 Task: nan
Action: Mouse moved to (443, 560)
Screenshot: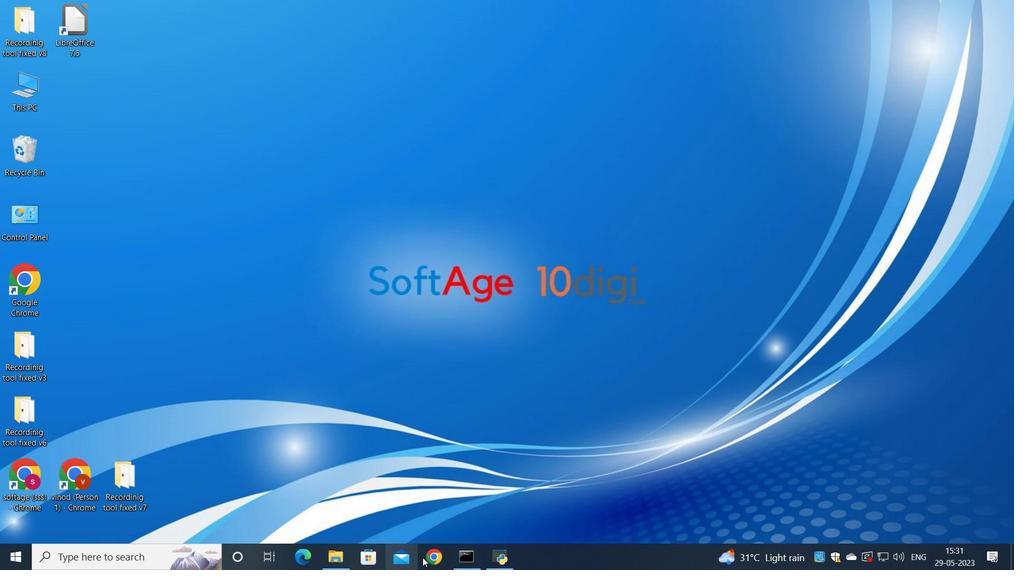 
Action: Mouse pressed left at (443, 560)
Screenshot: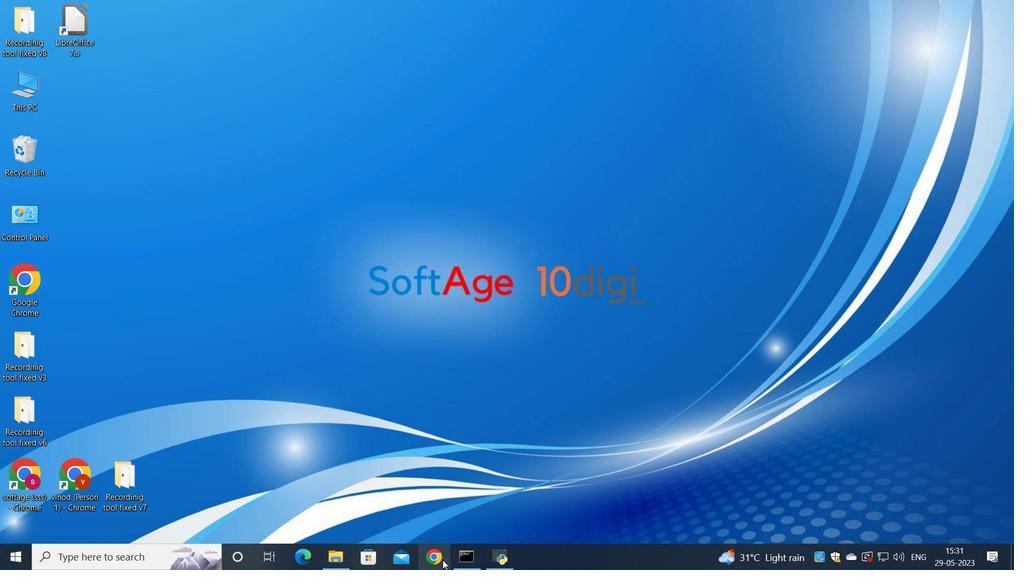 
Action: Mouse moved to (449, 305)
Screenshot: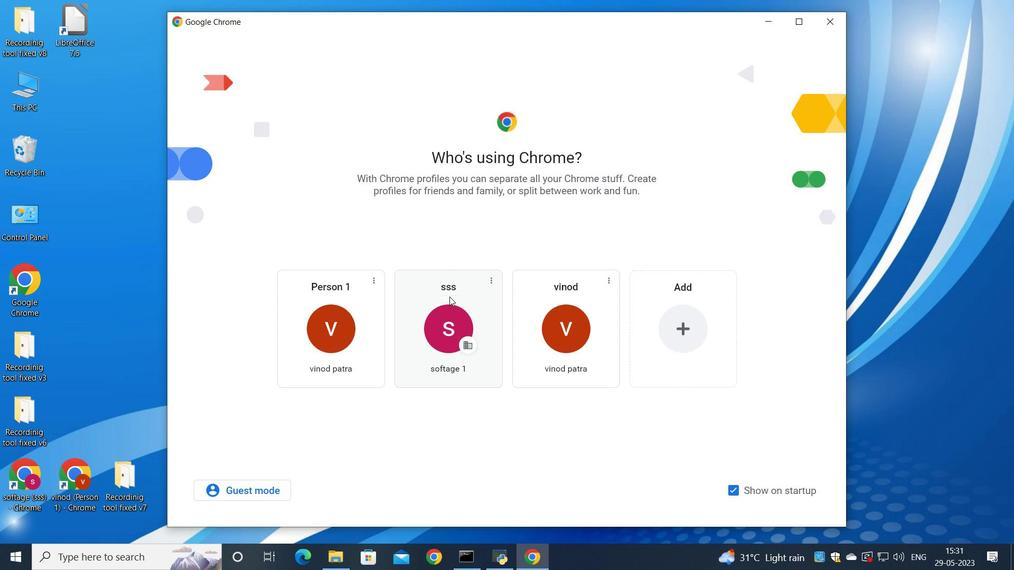 
Action: Mouse pressed left at (449, 305)
Screenshot: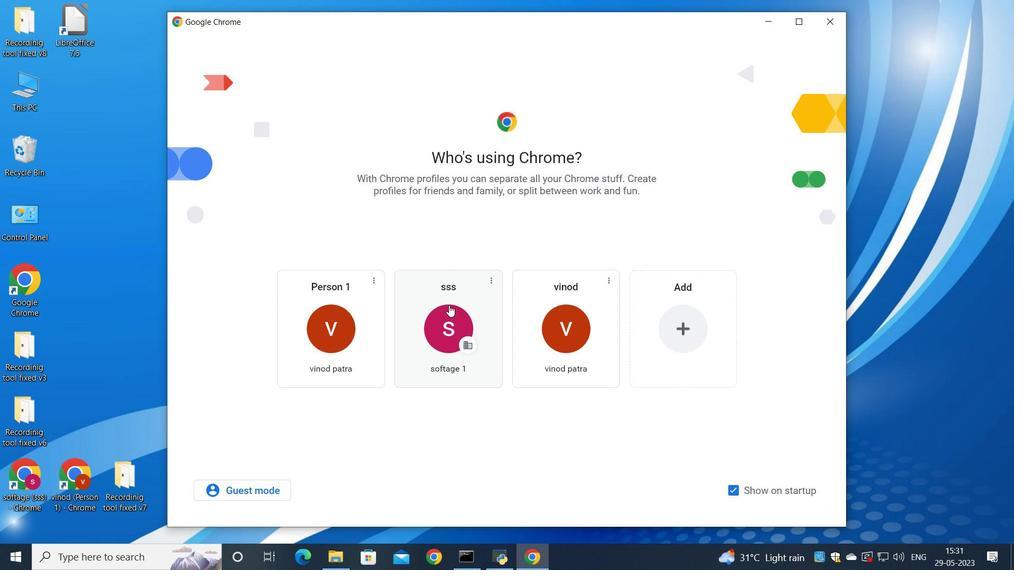
Action: Mouse moved to (882, 69)
Screenshot: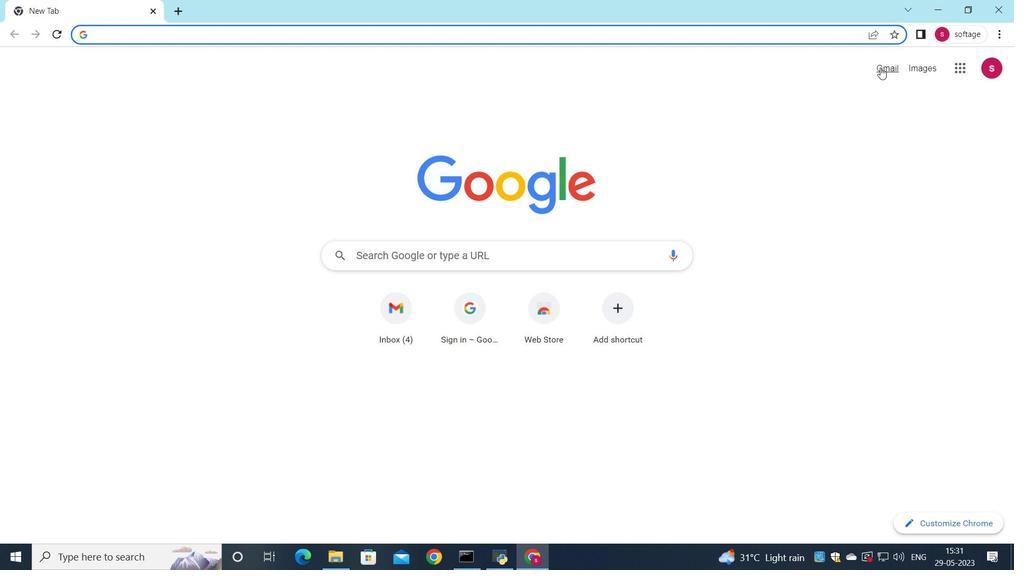 
Action: Mouse pressed left at (882, 69)
Screenshot: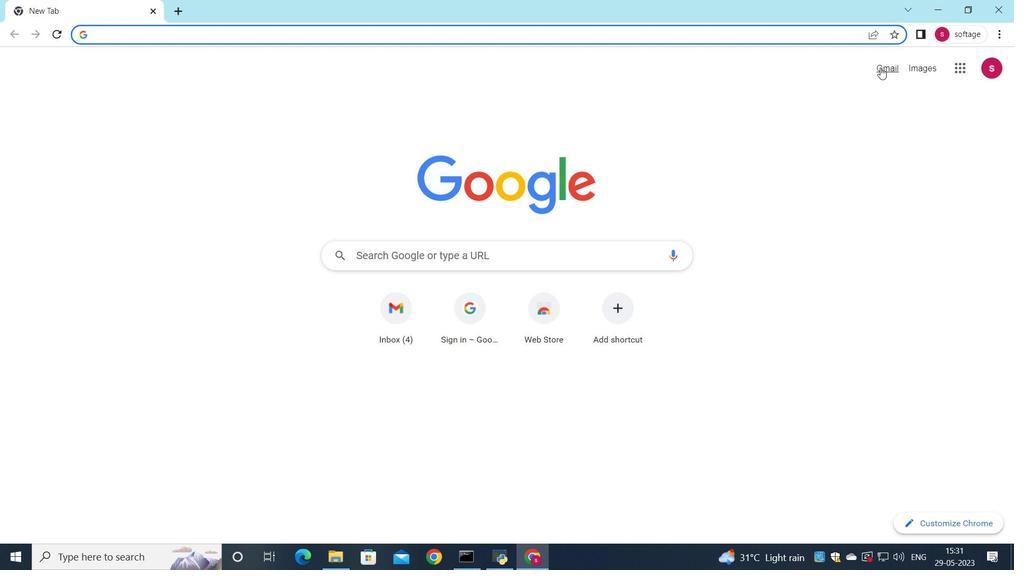 
Action: Mouse moved to (856, 93)
Screenshot: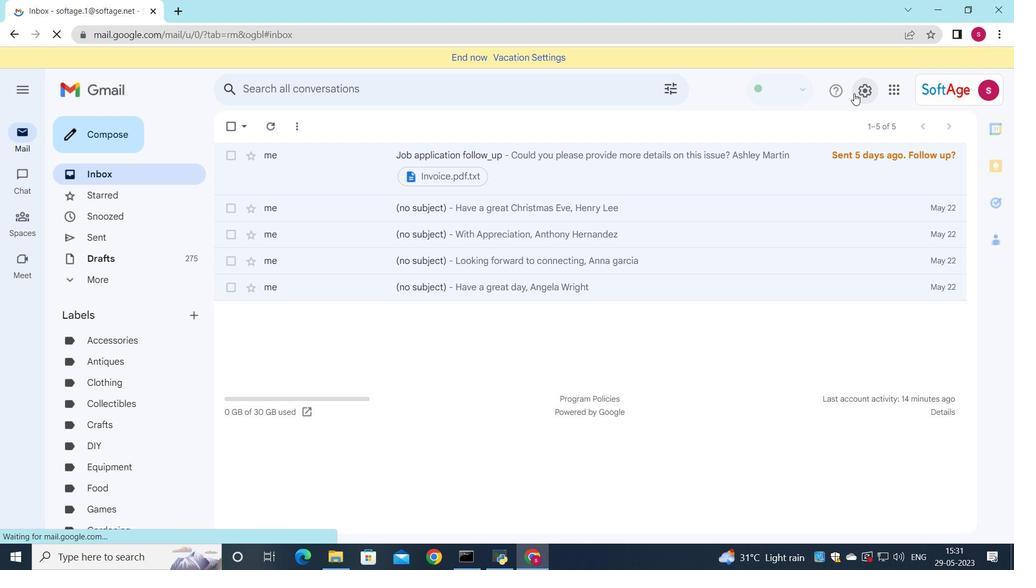 
Action: Mouse pressed left at (856, 93)
Screenshot: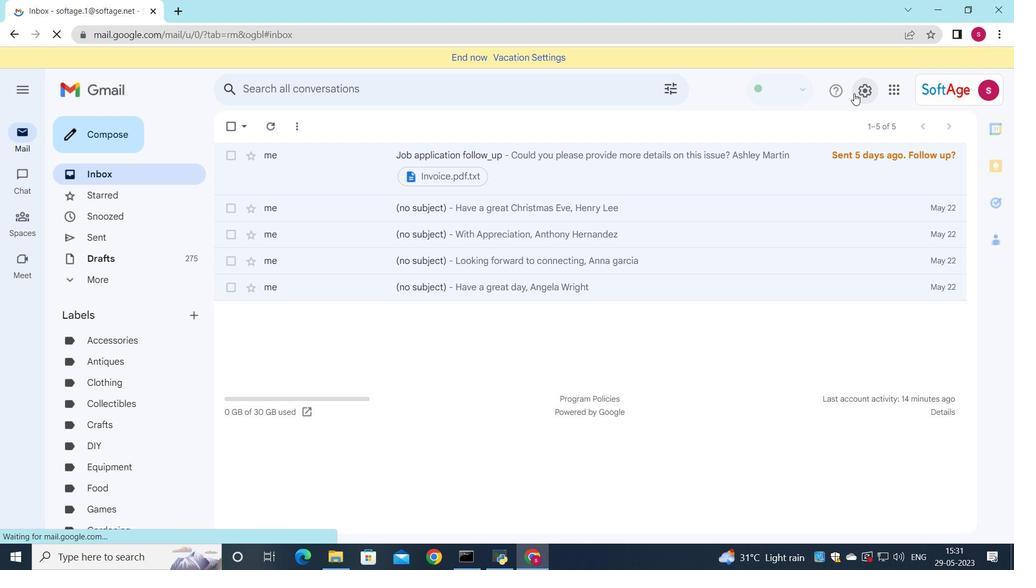 
Action: Mouse moved to (841, 150)
Screenshot: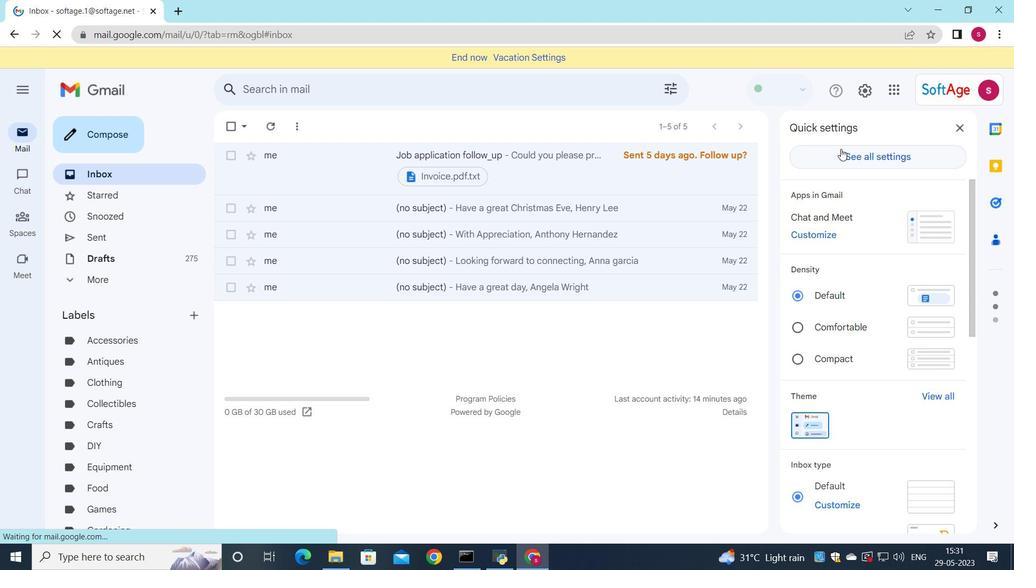 
Action: Mouse pressed left at (841, 150)
Screenshot: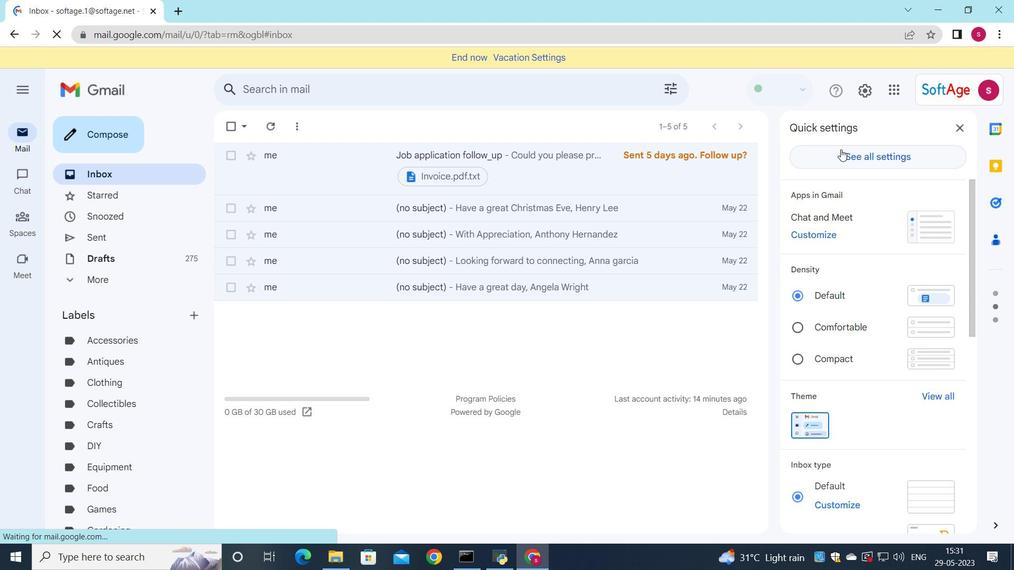 
Action: Mouse moved to (508, 276)
Screenshot: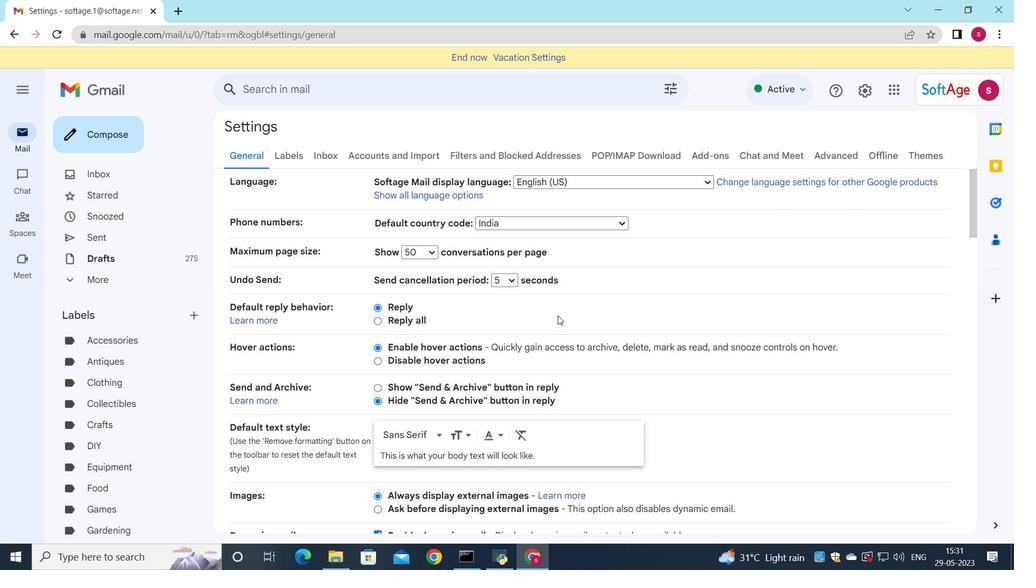
Action: Mouse scrolled (508, 276) with delta (0, 0)
Screenshot: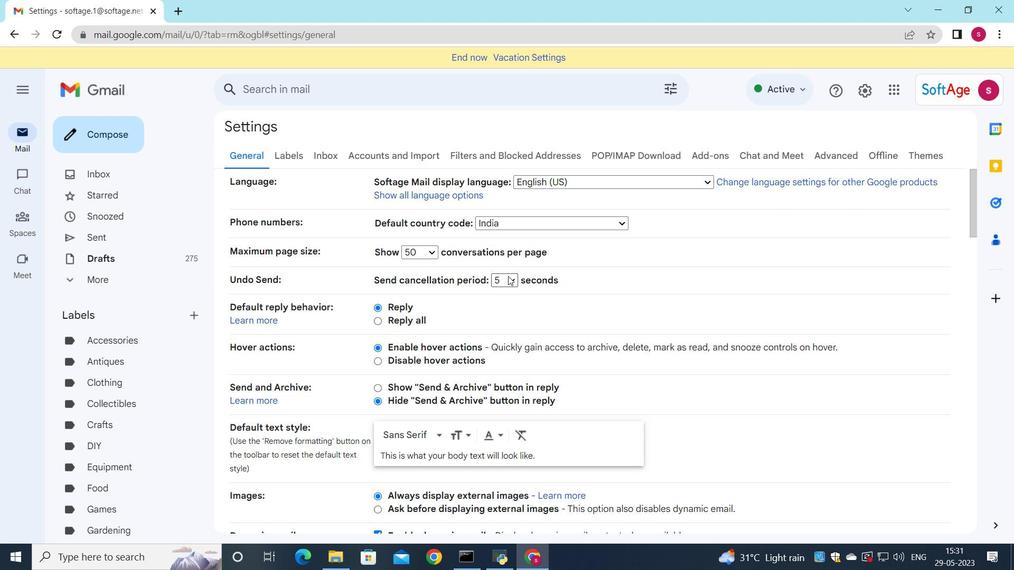 
Action: Mouse scrolled (508, 276) with delta (0, 0)
Screenshot: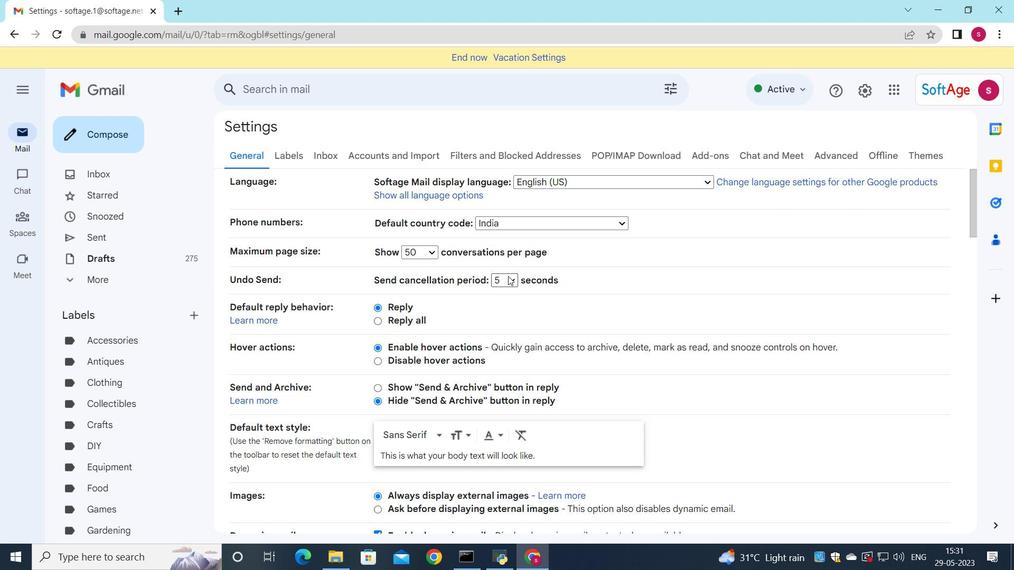 
Action: Mouse scrolled (508, 276) with delta (0, 0)
Screenshot: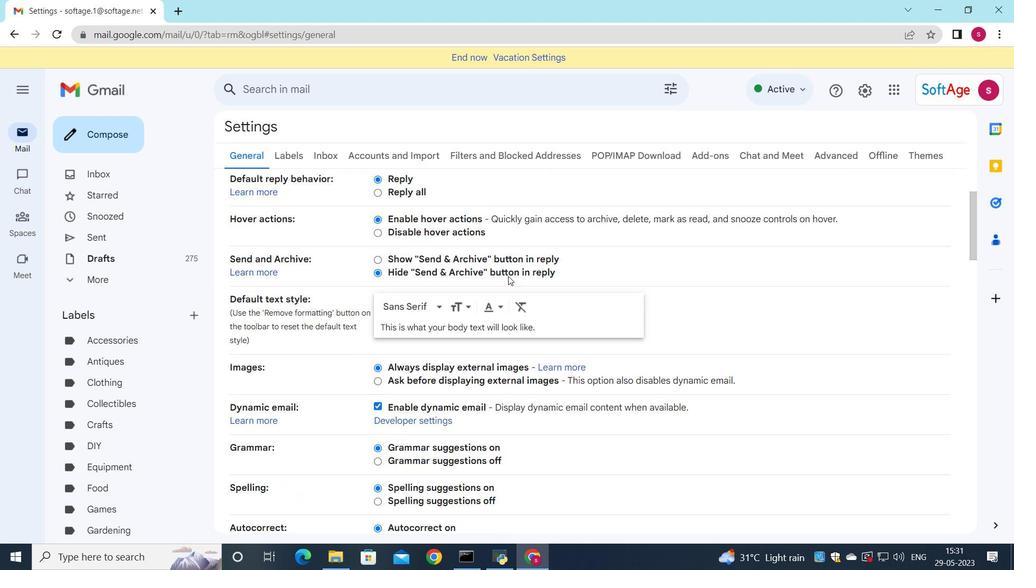 
Action: Mouse scrolled (508, 276) with delta (0, 0)
Screenshot: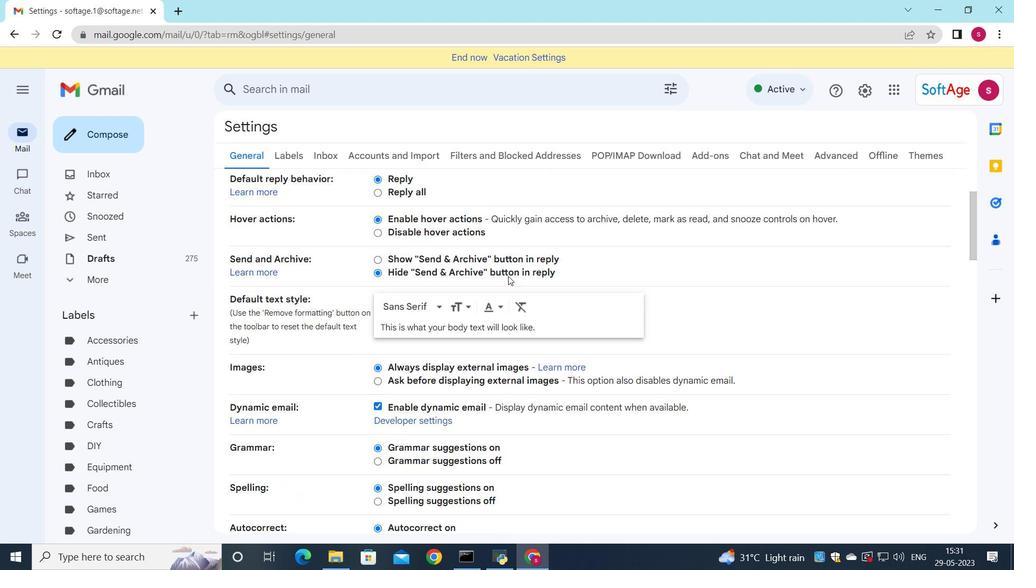 
Action: Mouse scrolled (508, 276) with delta (0, 0)
Screenshot: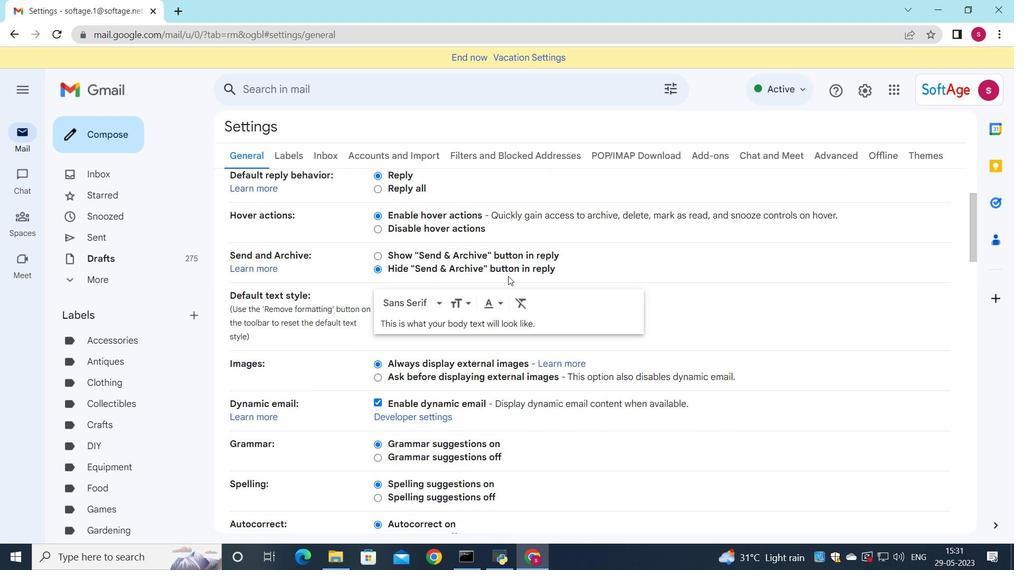 
Action: Mouse scrolled (508, 276) with delta (0, 0)
Screenshot: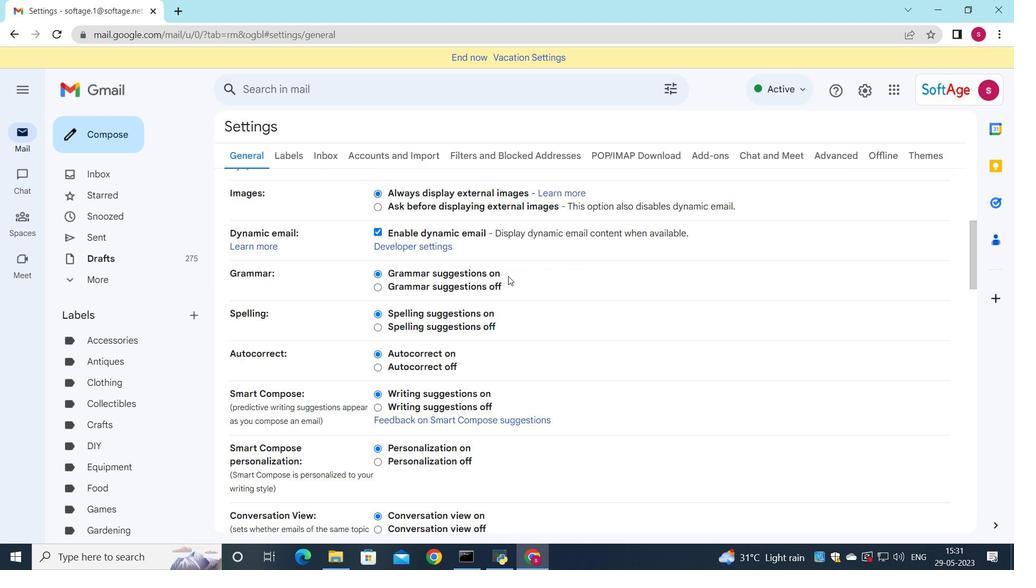
Action: Mouse scrolled (508, 276) with delta (0, 0)
Screenshot: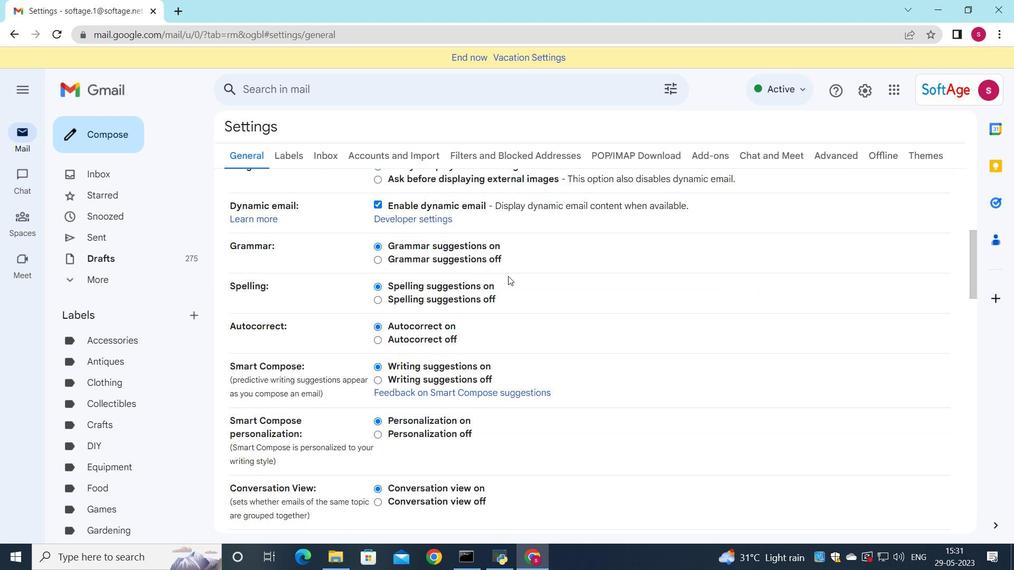 
Action: Mouse scrolled (508, 276) with delta (0, 0)
Screenshot: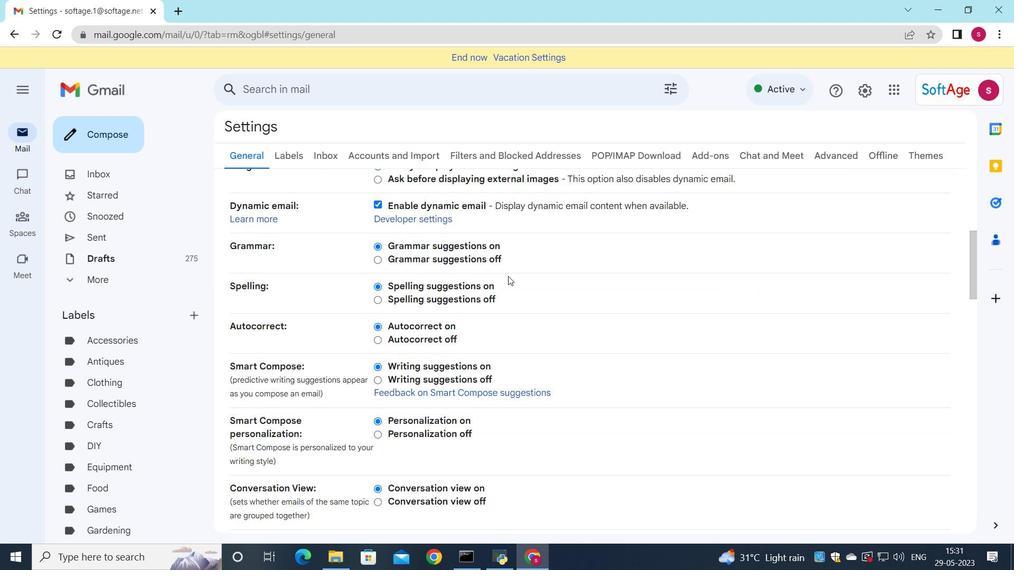 
Action: Mouse moved to (509, 279)
Screenshot: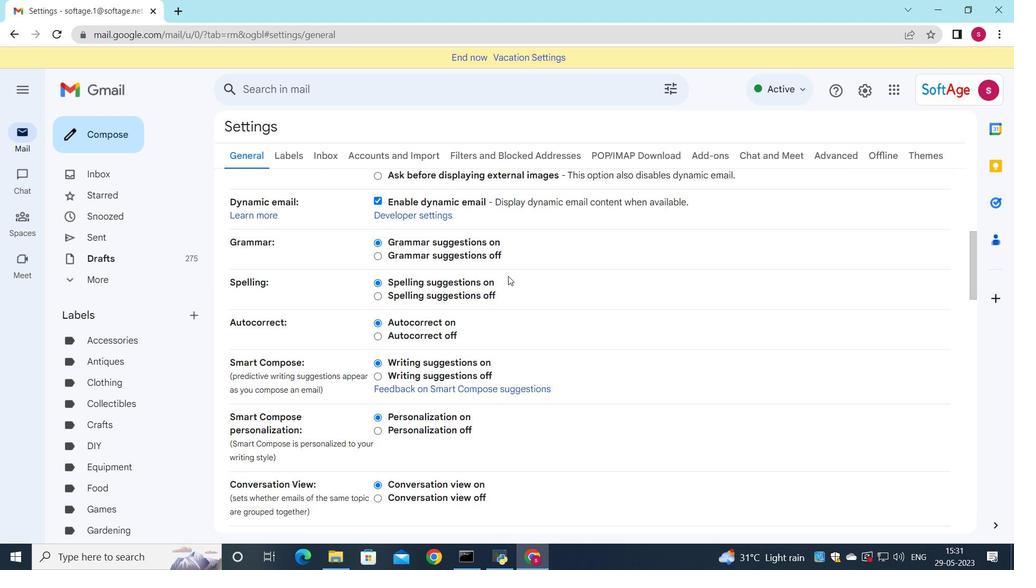 
Action: Mouse scrolled (509, 279) with delta (0, 0)
Screenshot: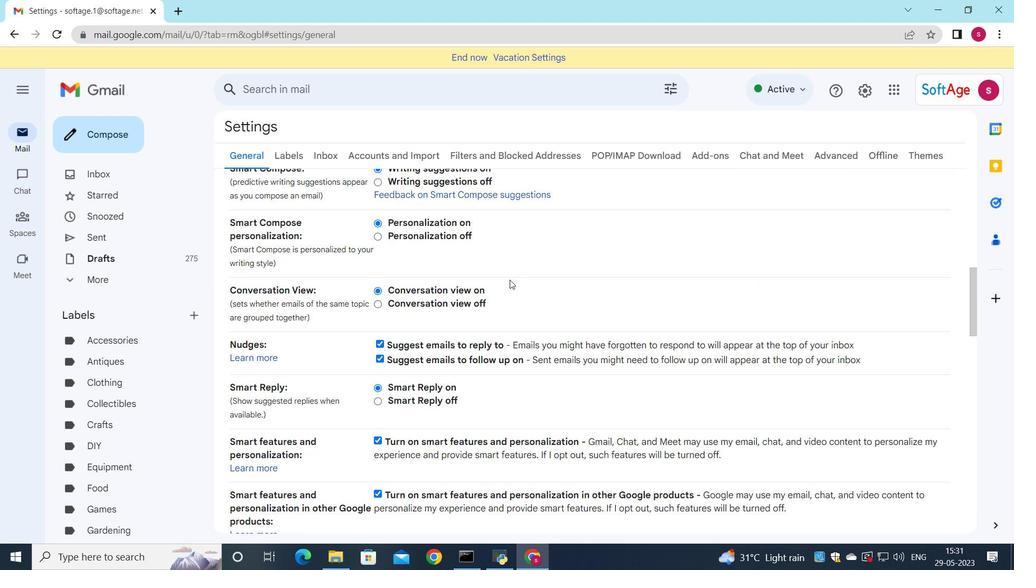 
Action: Mouse scrolled (509, 279) with delta (0, 0)
Screenshot: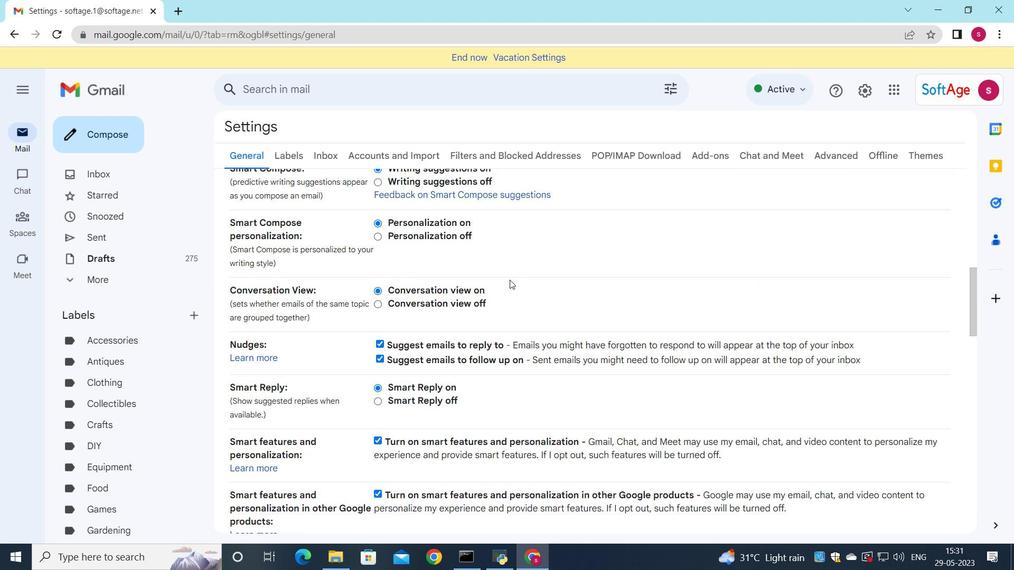 
Action: Mouse scrolled (509, 279) with delta (0, 0)
Screenshot: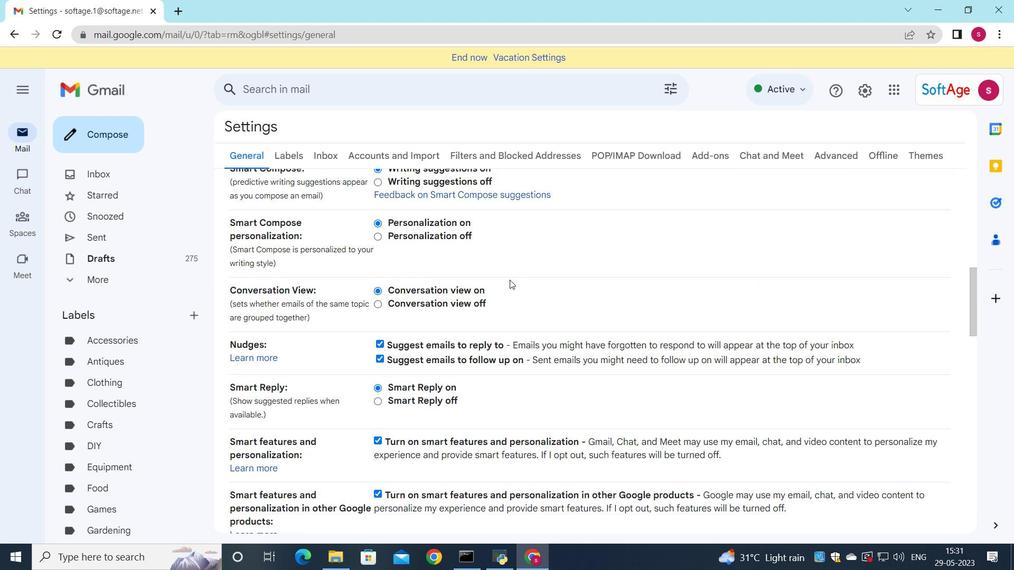 
Action: Mouse moved to (510, 279)
Screenshot: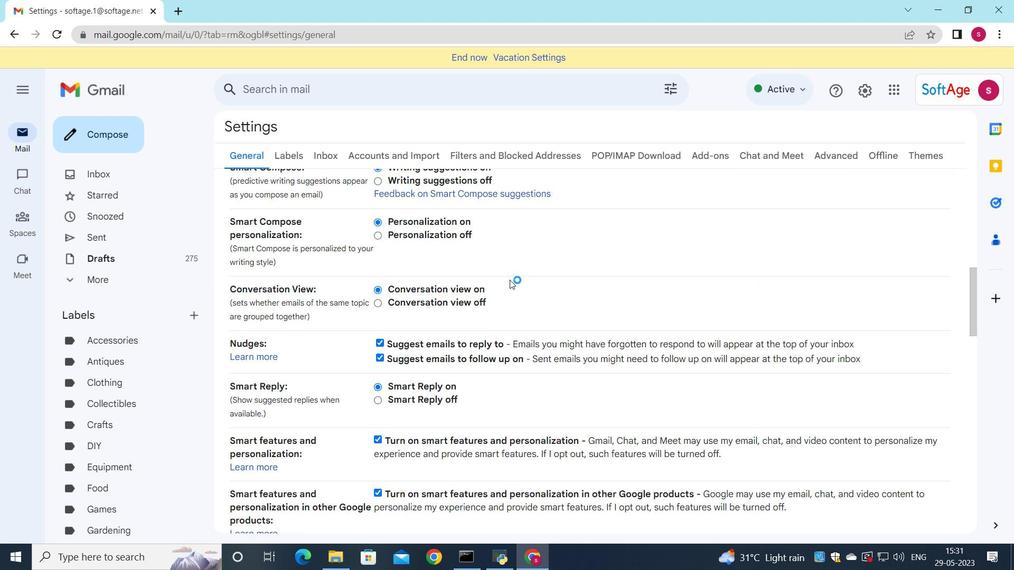 
Action: Mouse scrolled (510, 279) with delta (0, 0)
Screenshot: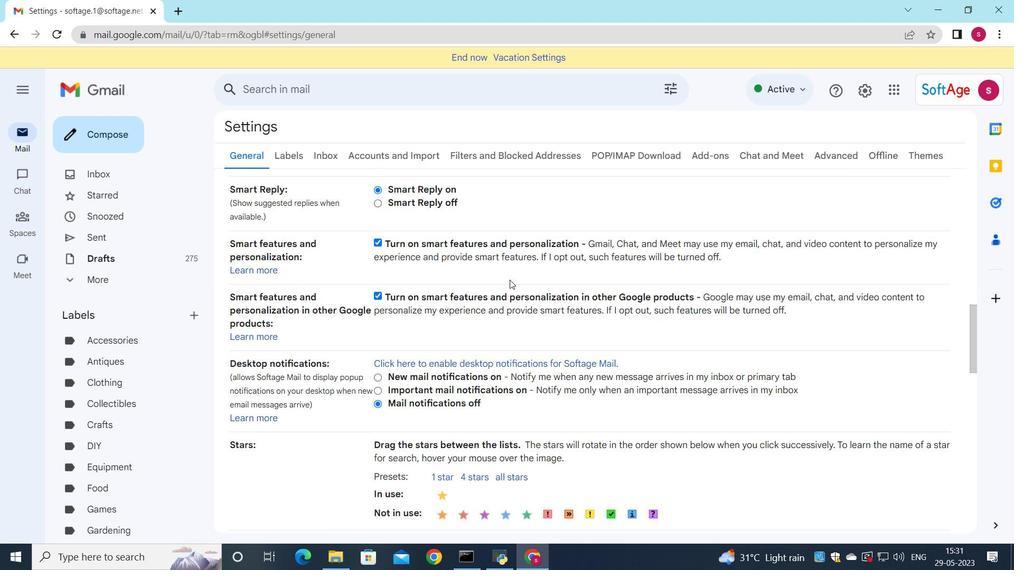 
Action: Mouse scrolled (510, 279) with delta (0, 0)
Screenshot: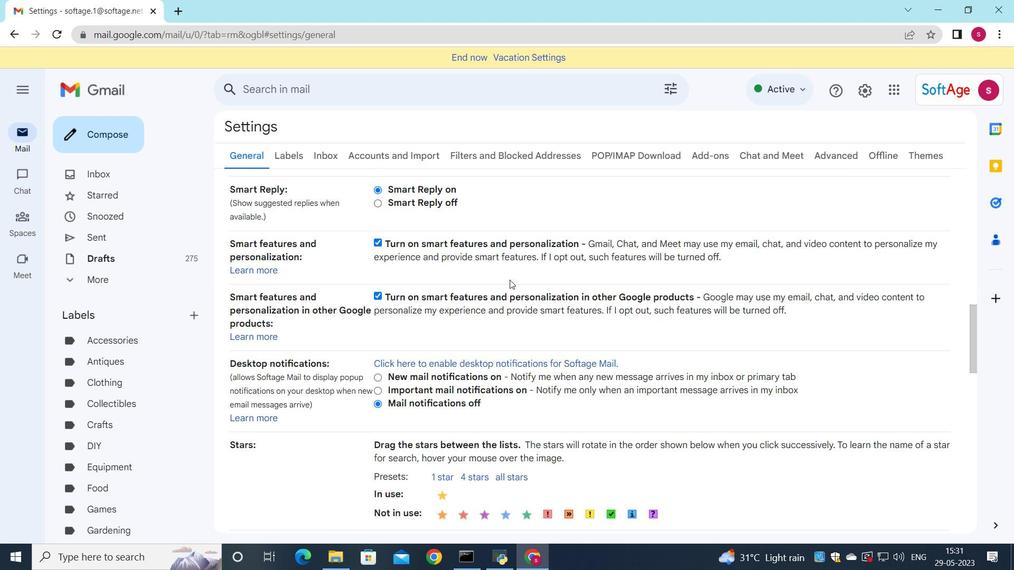 
Action: Mouse scrolled (510, 279) with delta (0, 0)
Screenshot: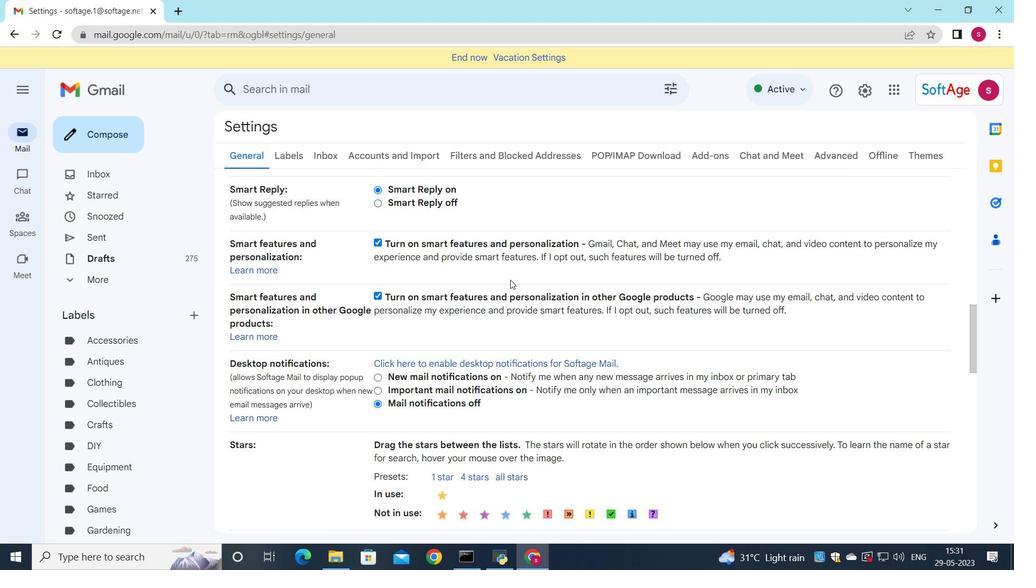 
Action: Mouse scrolled (510, 279) with delta (0, 0)
Screenshot: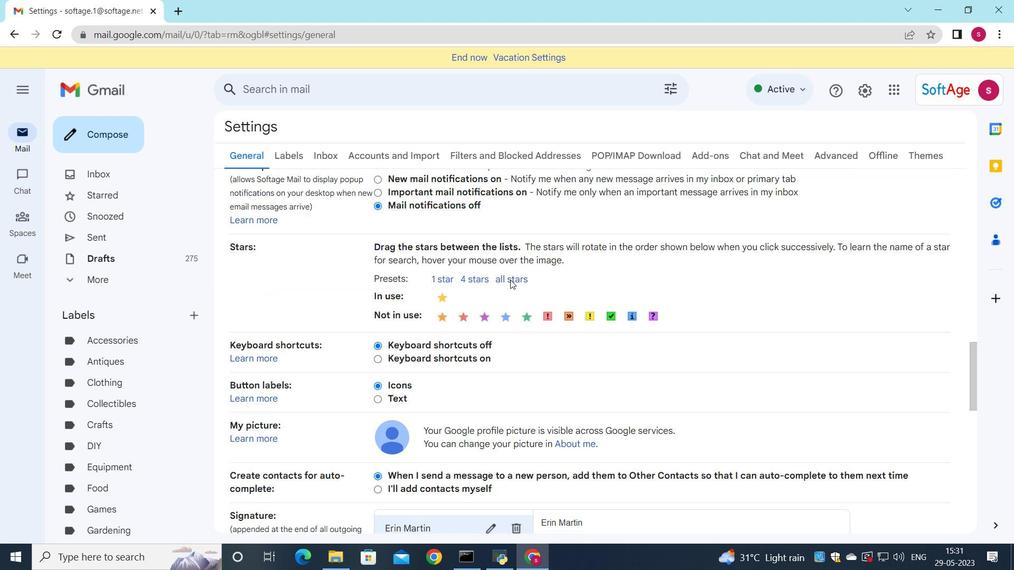 
Action: Mouse scrolled (510, 279) with delta (0, 0)
Screenshot: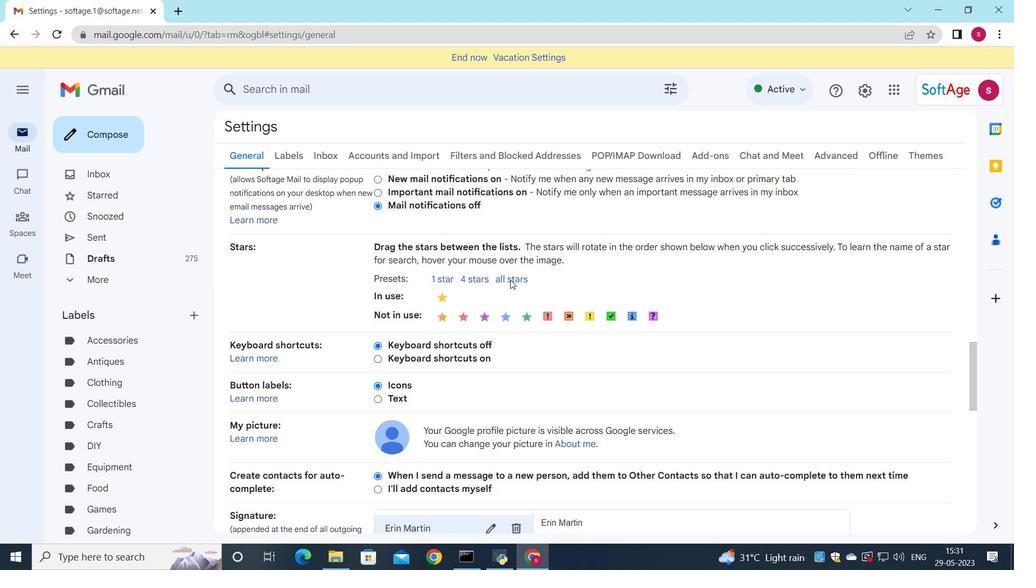 
Action: Mouse moved to (510, 281)
Screenshot: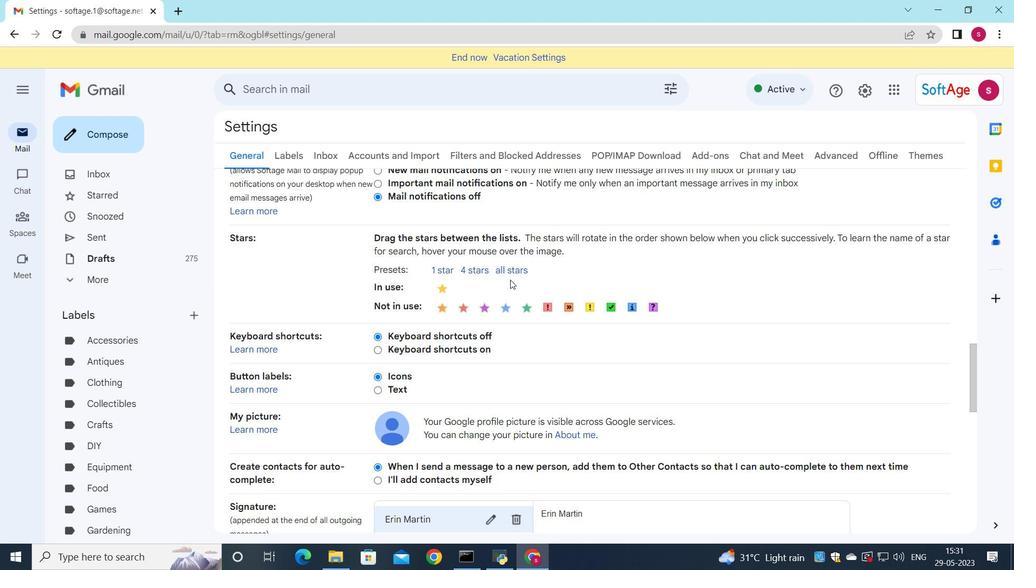 
Action: Mouse scrolled (510, 281) with delta (0, 0)
Screenshot: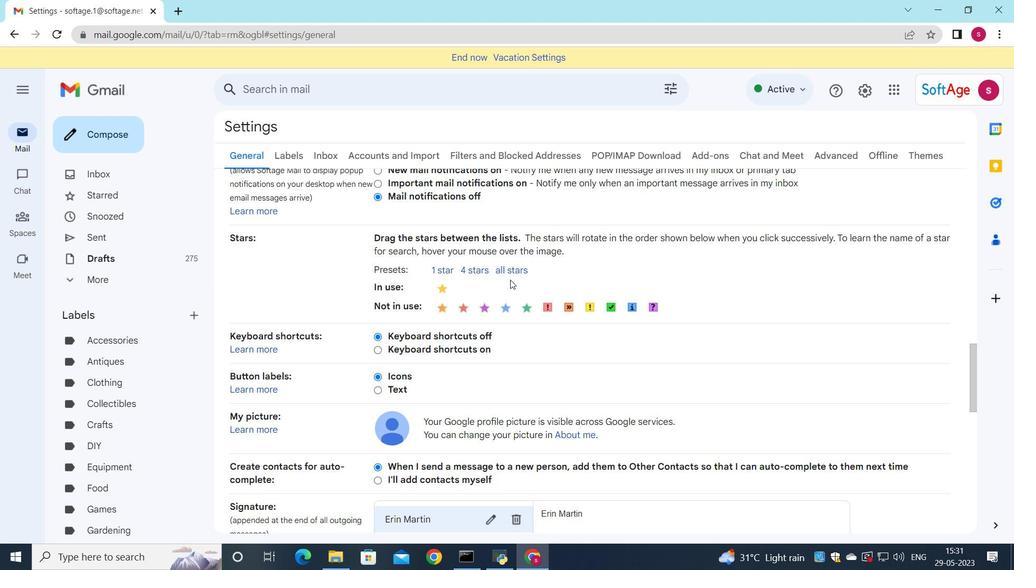 
Action: Mouse moved to (509, 282)
Screenshot: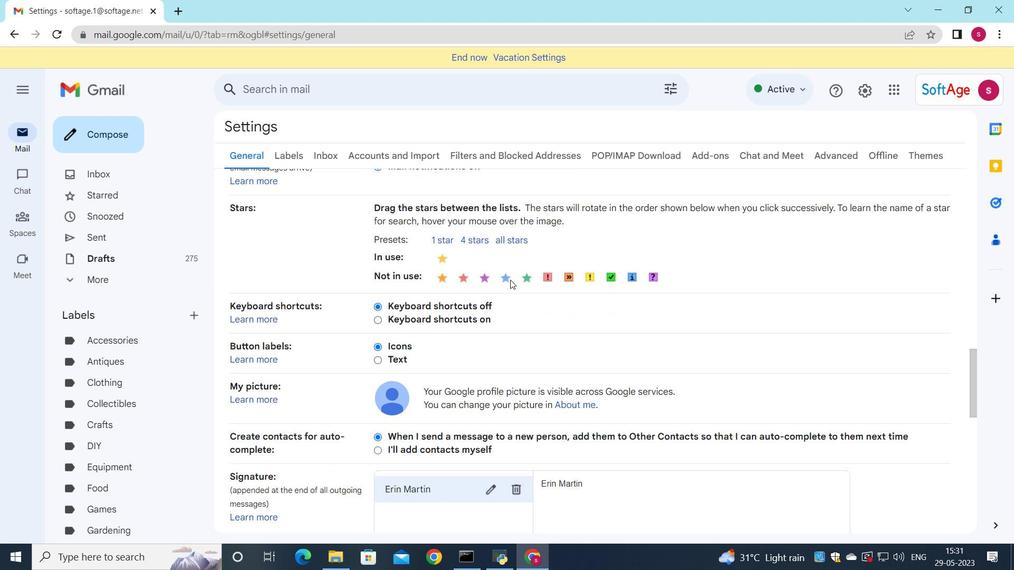 
Action: Mouse scrolled (509, 281) with delta (0, 0)
Screenshot: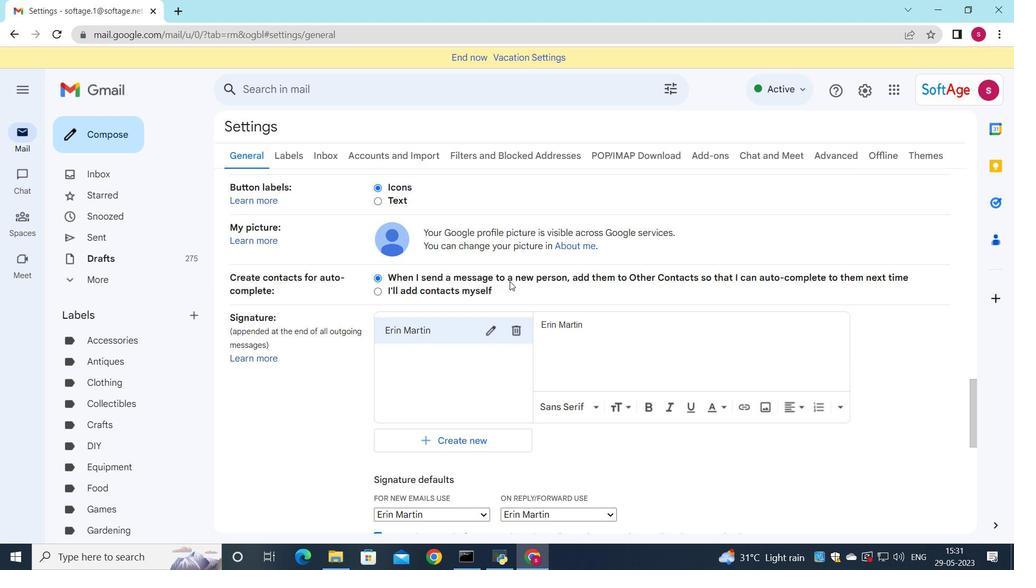 
Action: Mouse scrolled (509, 281) with delta (0, 0)
Screenshot: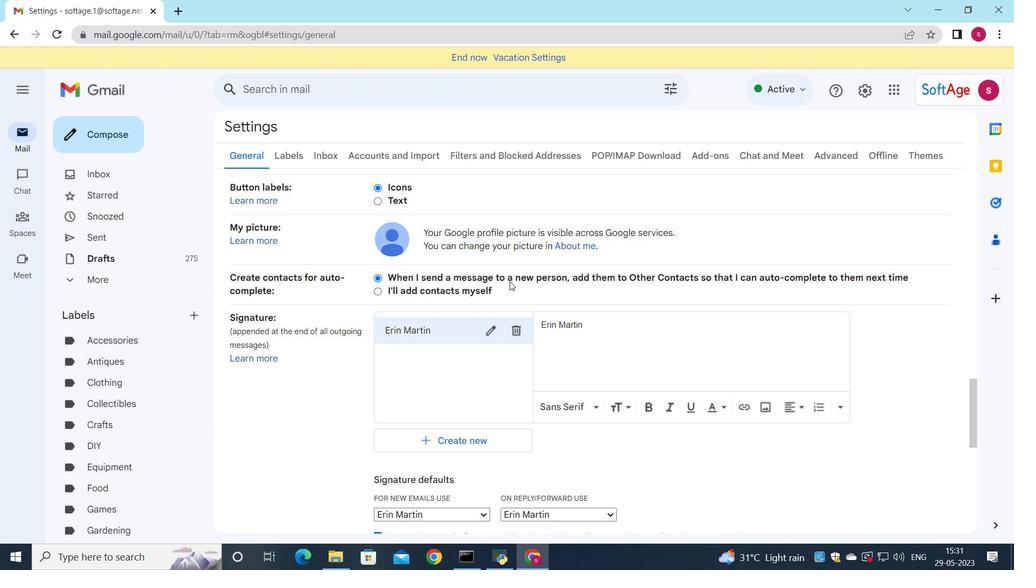 
Action: Mouse moved to (517, 195)
Screenshot: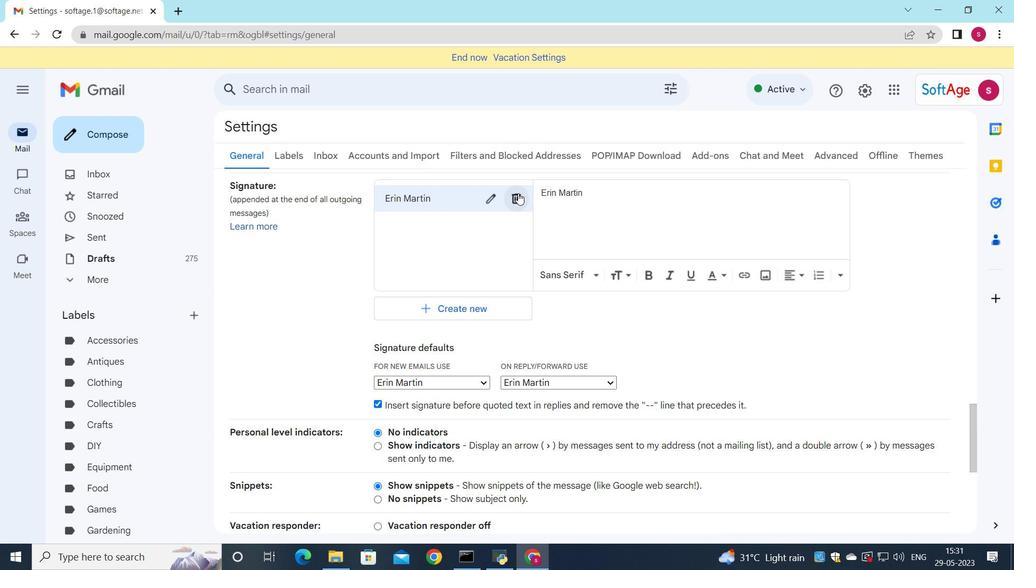 
Action: Mouse pressed left at (517, 195)
Screenshot: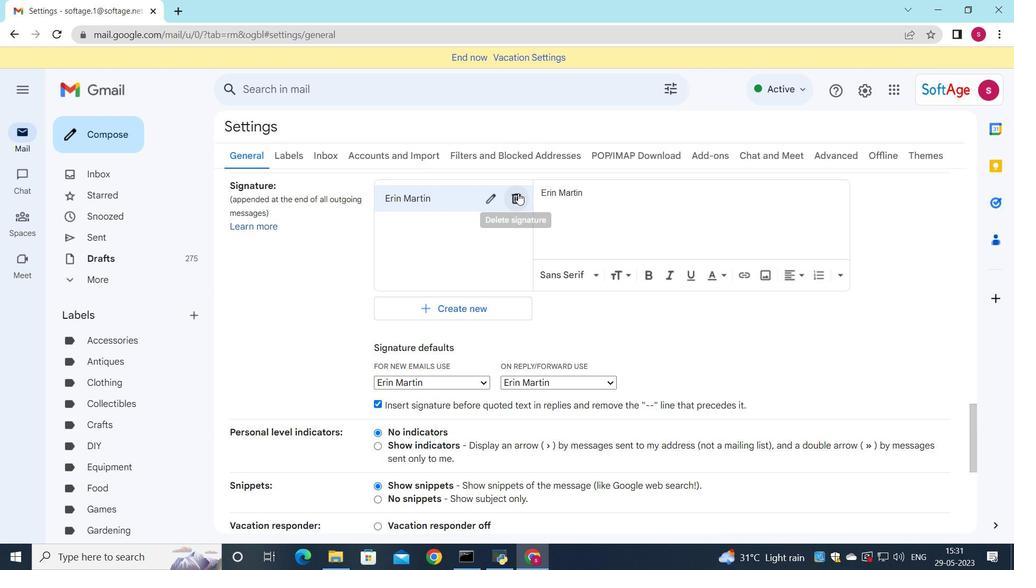 
Action: Mouse moved to (628, 328)
Screenshot: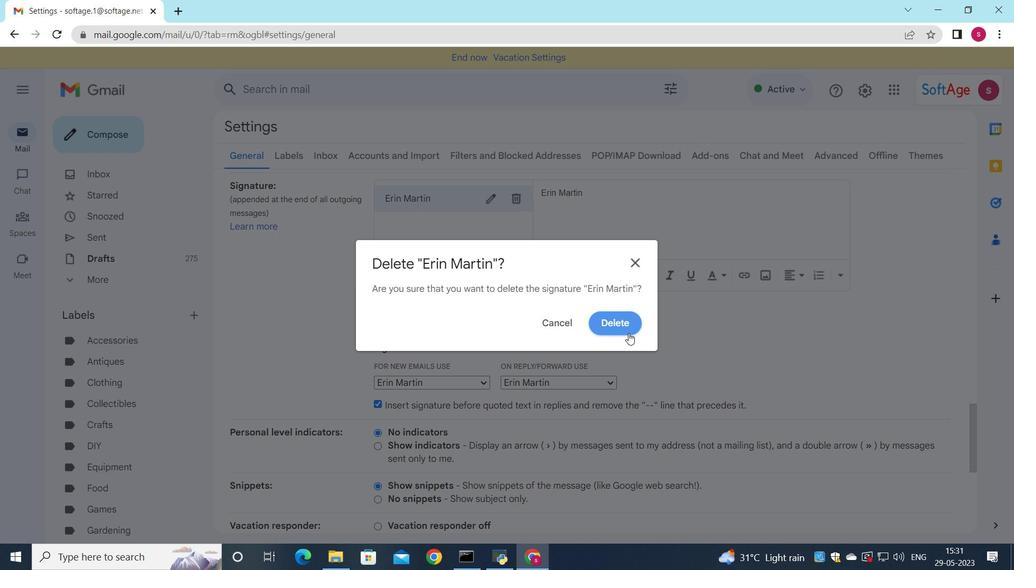 
Action: Mouse pressed left at (628, 328)
Screenshot: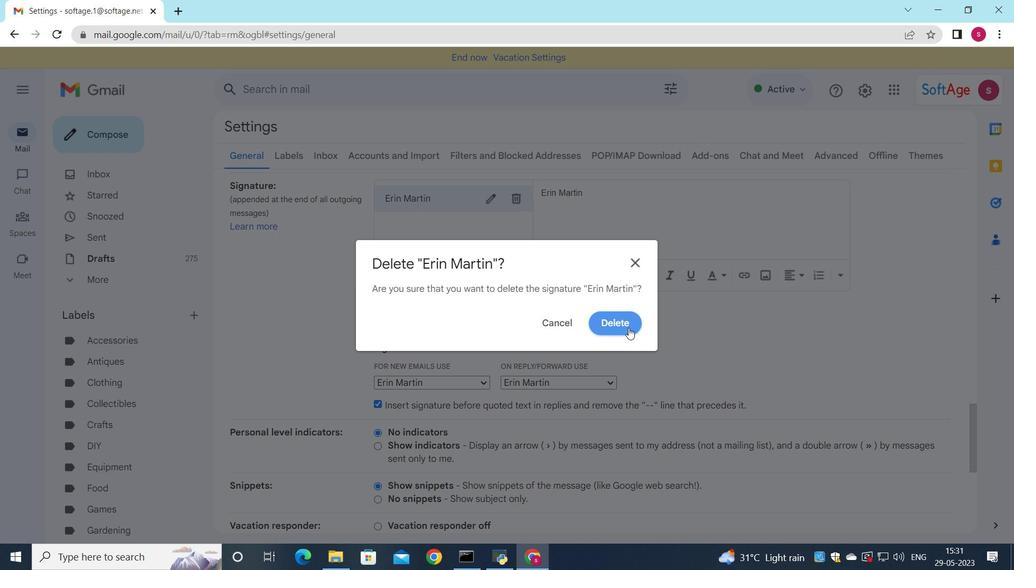 
Action: Mouse moved to (425, 204)
Screenshot: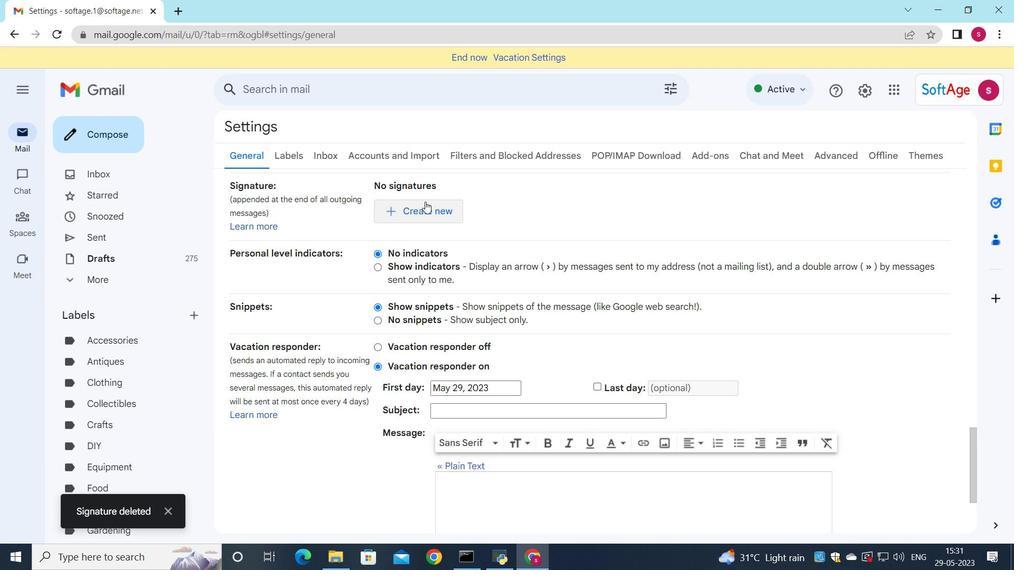 
Action: Mouse pressed left at (425, 204)
Screenshot: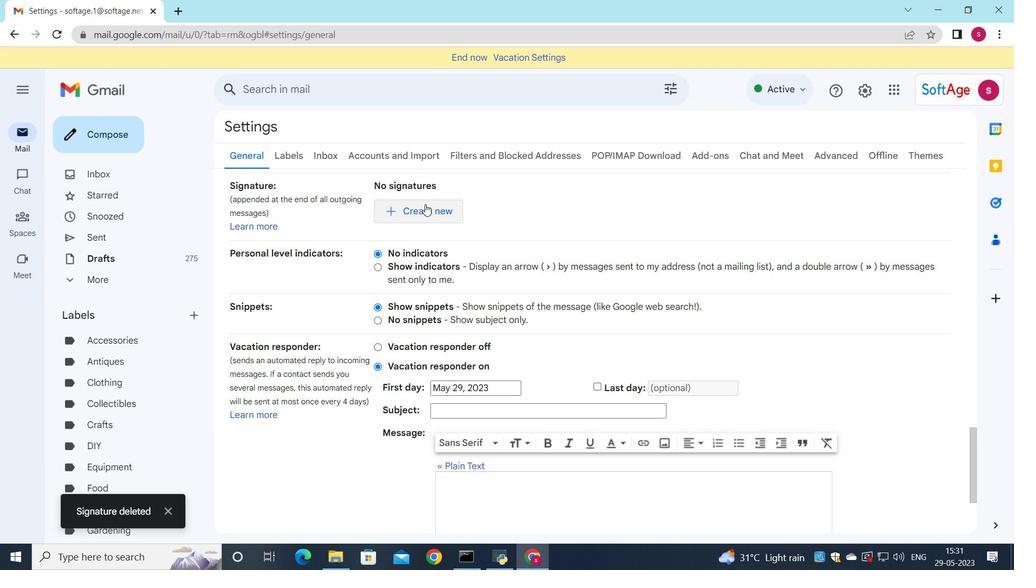 
Action: Mouse moved to (828, 313)
Screenshot: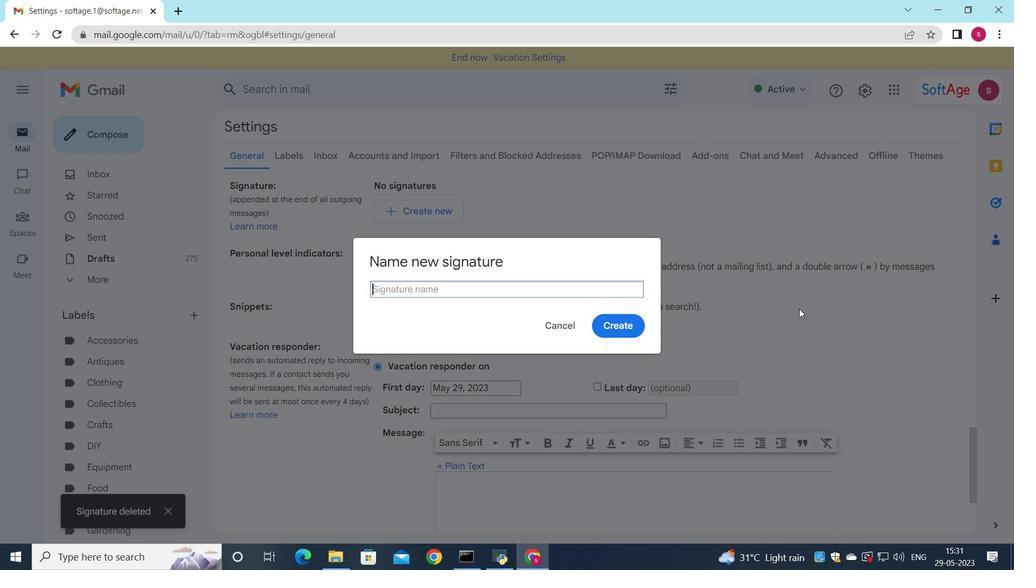 
Action: Key pressed <Key.shift><Key.shift><Key.shift><Key.shift><Key.shift>Ethan<Key.space><Key.shift><Key.shift><Key.shift>King
Screenshot: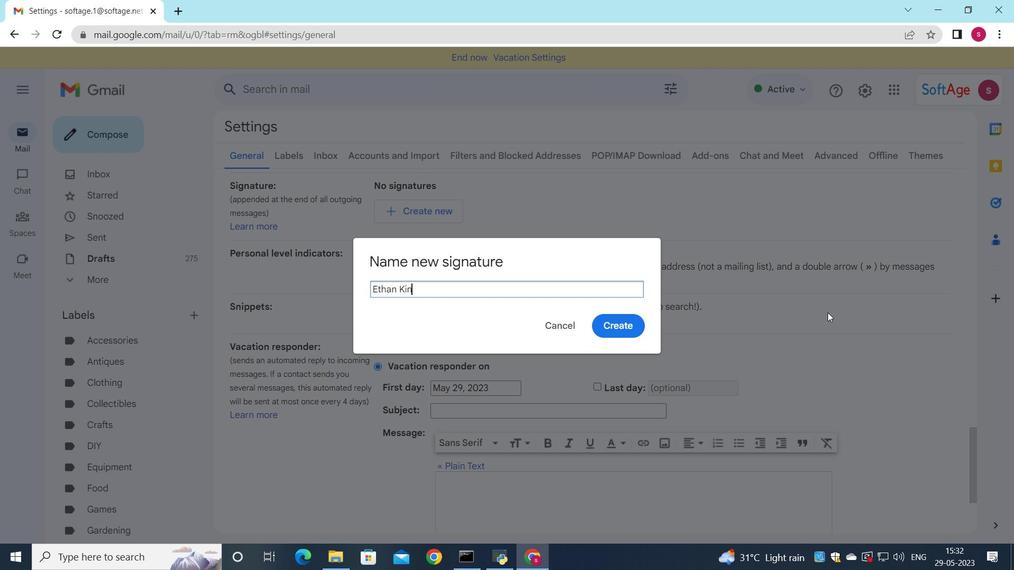 
Action: Mouse moved to (615, 330)
Screenshot: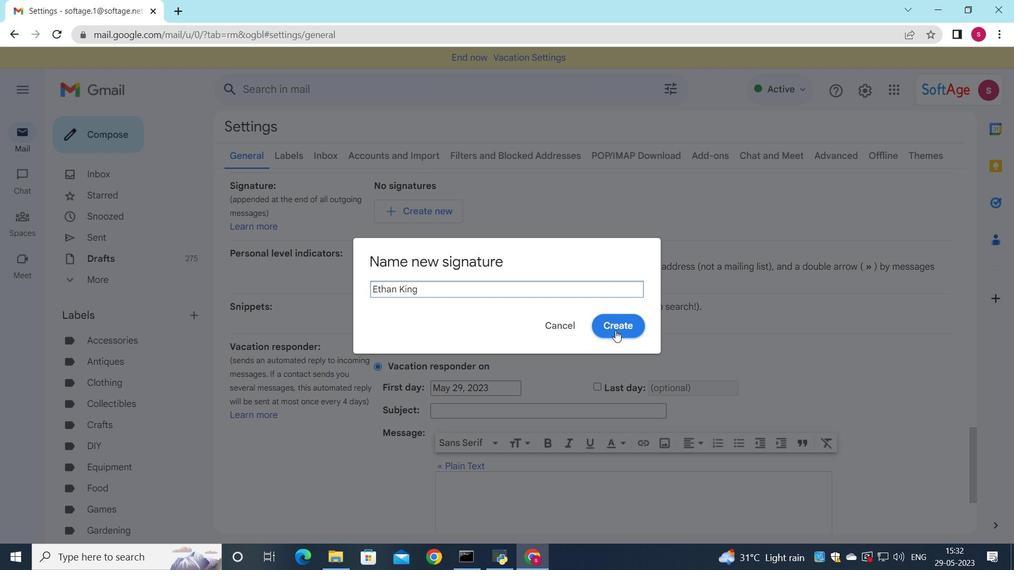 
Action: Mouse pressed left at (615, 330)
Screenshot: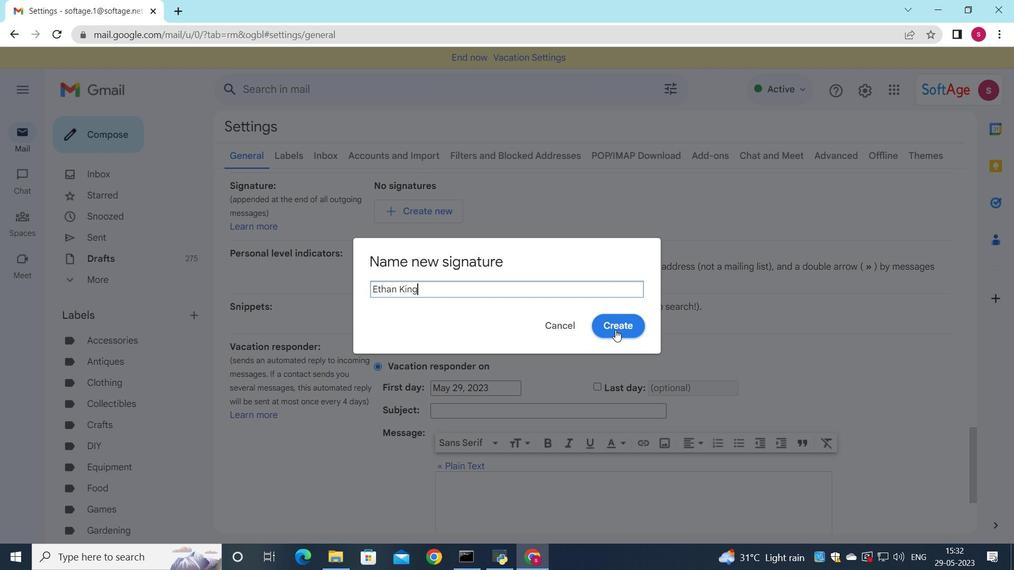 
Action: Mouse moved to (614, 196)
Screenshot: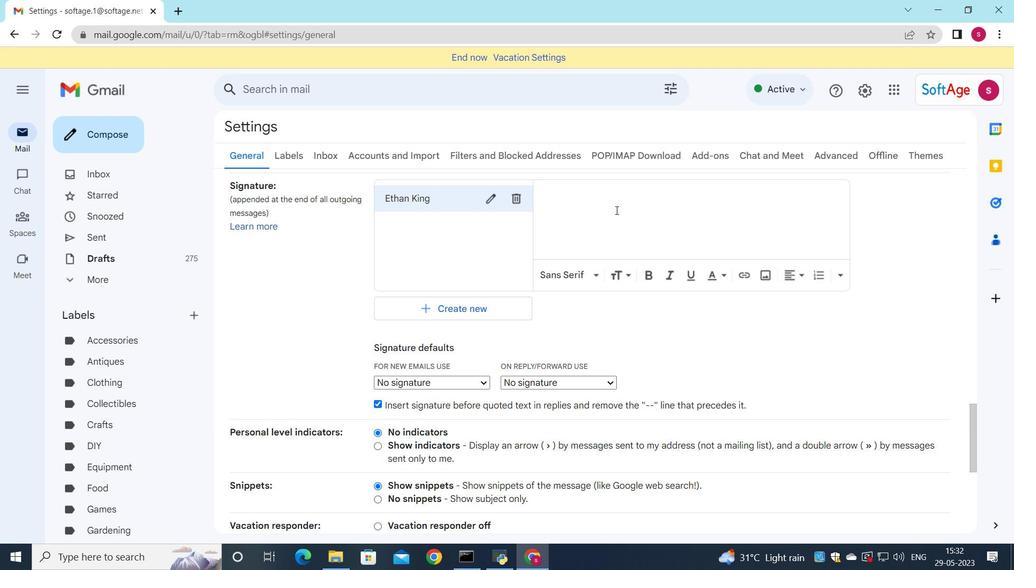 
Action: Mouse pressed left at (614, 196)
Screenshot: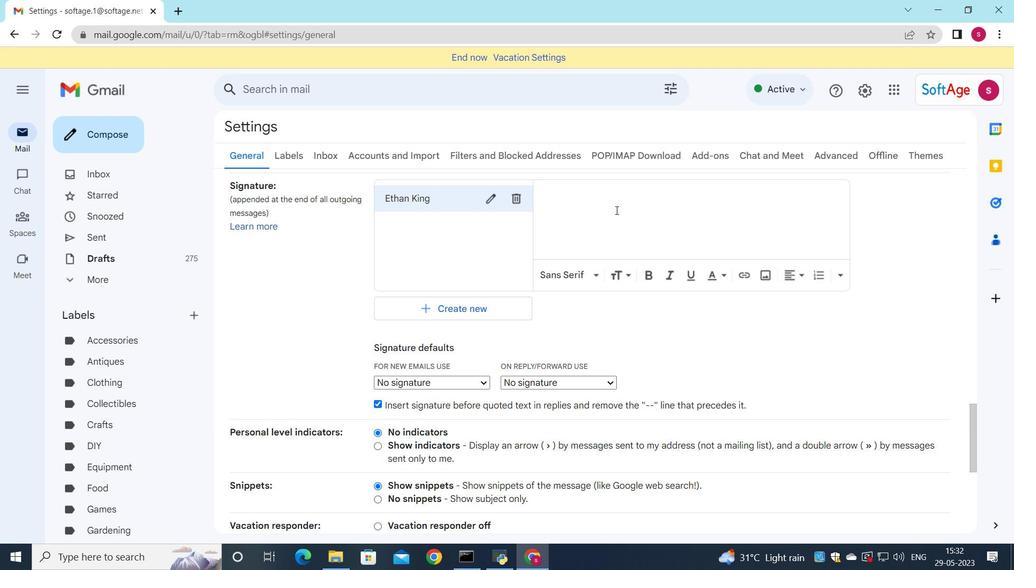 
Action: Key pressed <Key.shift>Ethan<Key.space><Key.shift>King
Screenshot: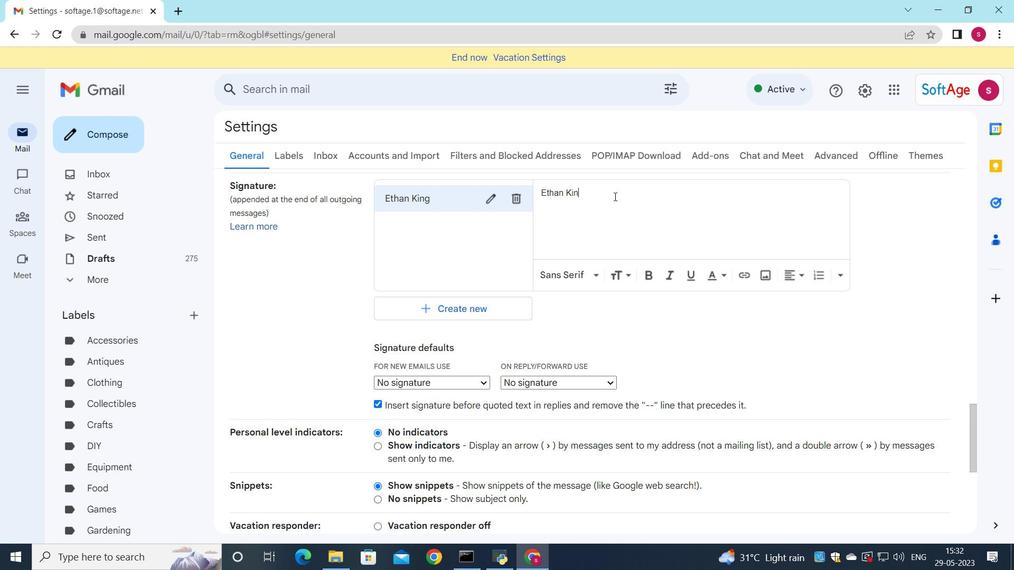 
Action: Mouse moved to (451, 378)
Screenshot: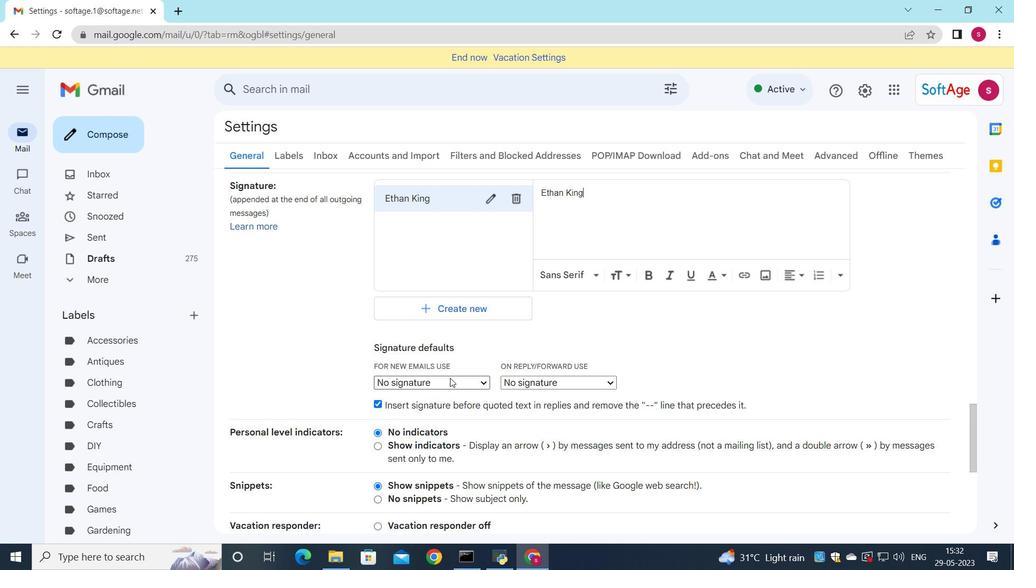 
Action: Mouse pressed left at (451, 378)
Screenshot: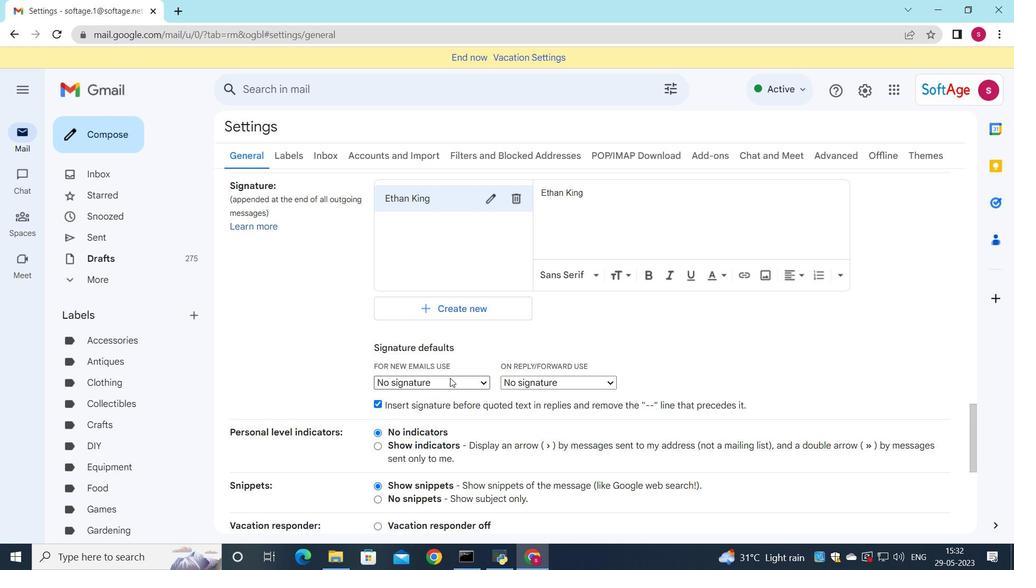 
Action: Mouse moved to (452, 406)
Screenshot: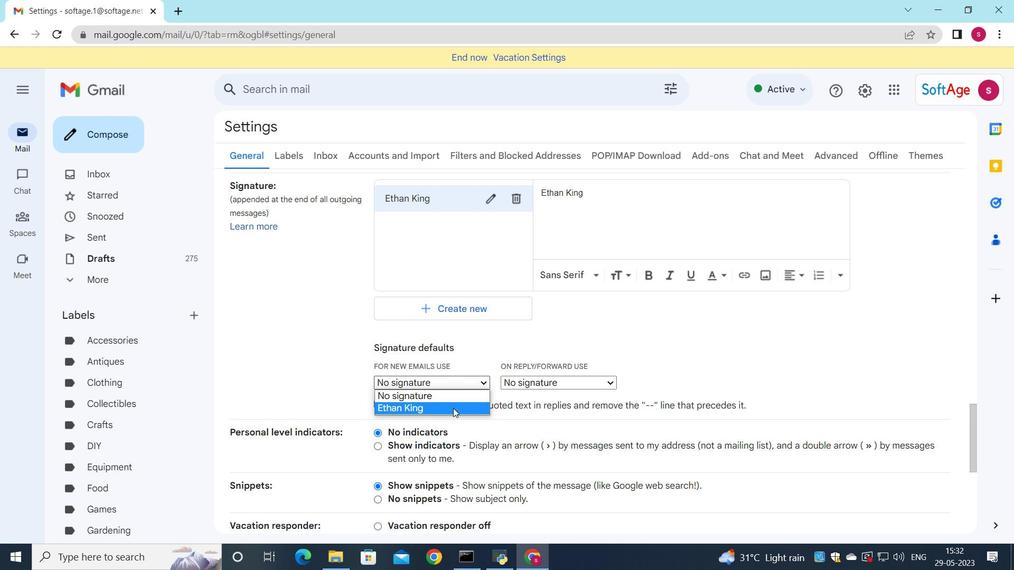 
Action: Mouse pressed left at (452, 406)
Screenshot: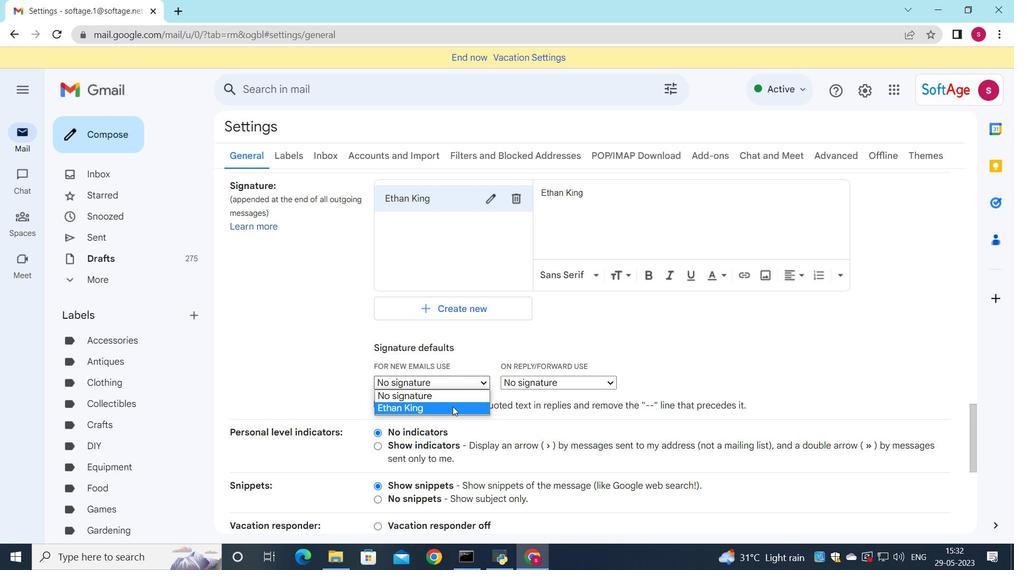 
Action: Mouse moved to (534, 380)
Screenshot: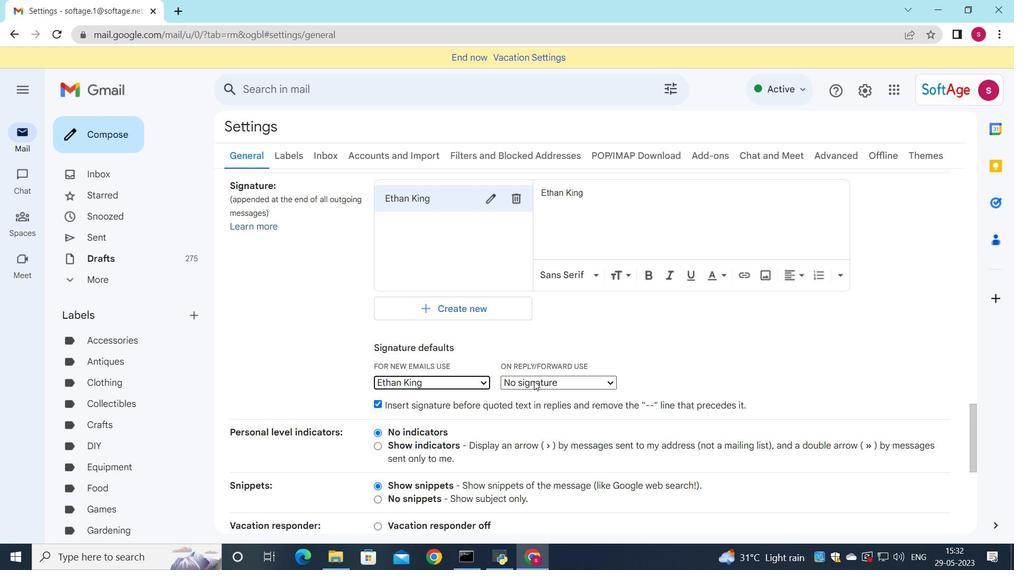 
Action: Mouse pressed left at (534, 380)
Screenshot: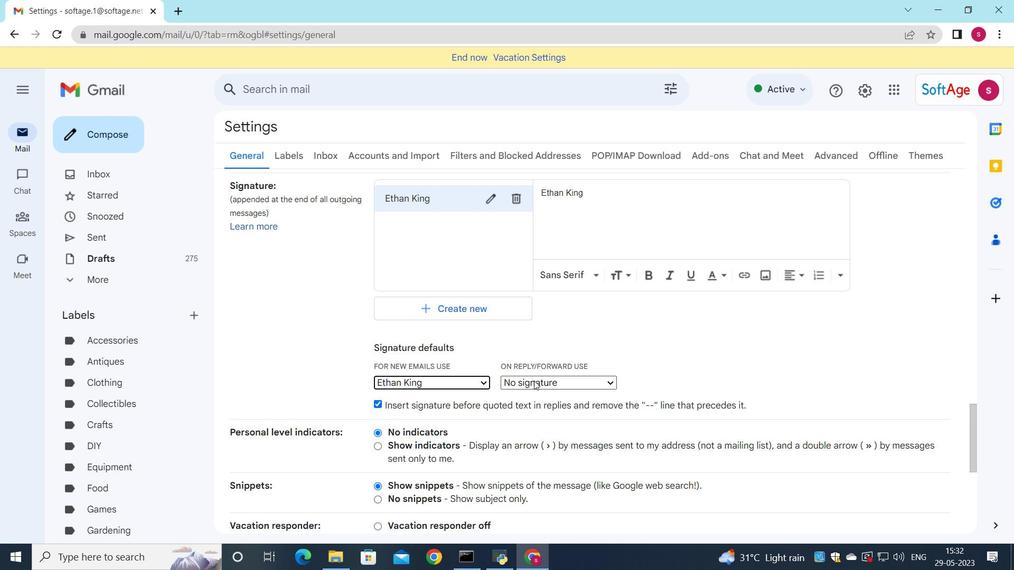 
Action: Mouse moved to (536, 404)
Screenshot: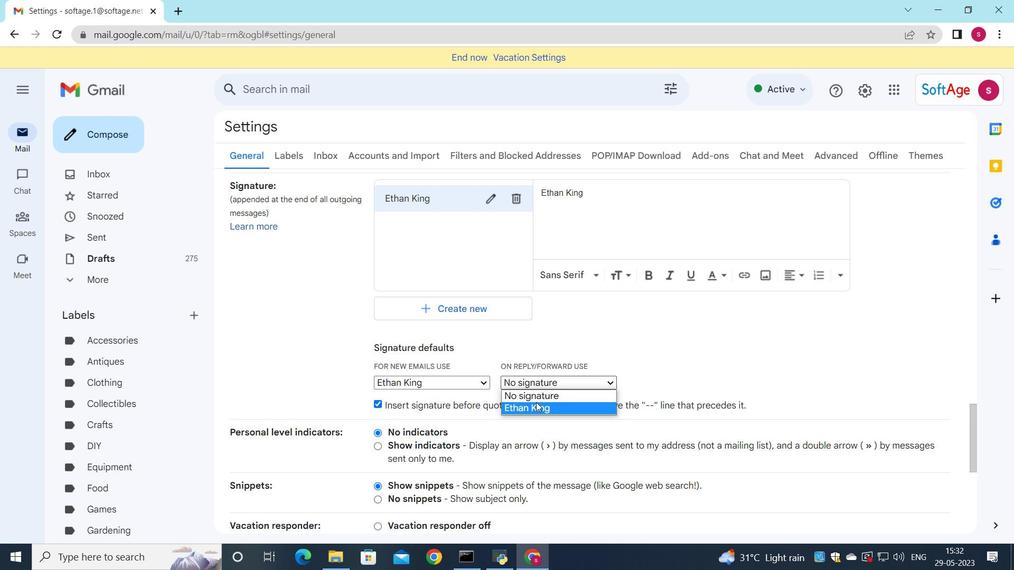
Action: Mouse pressed left at (536, 404)
Screenshot: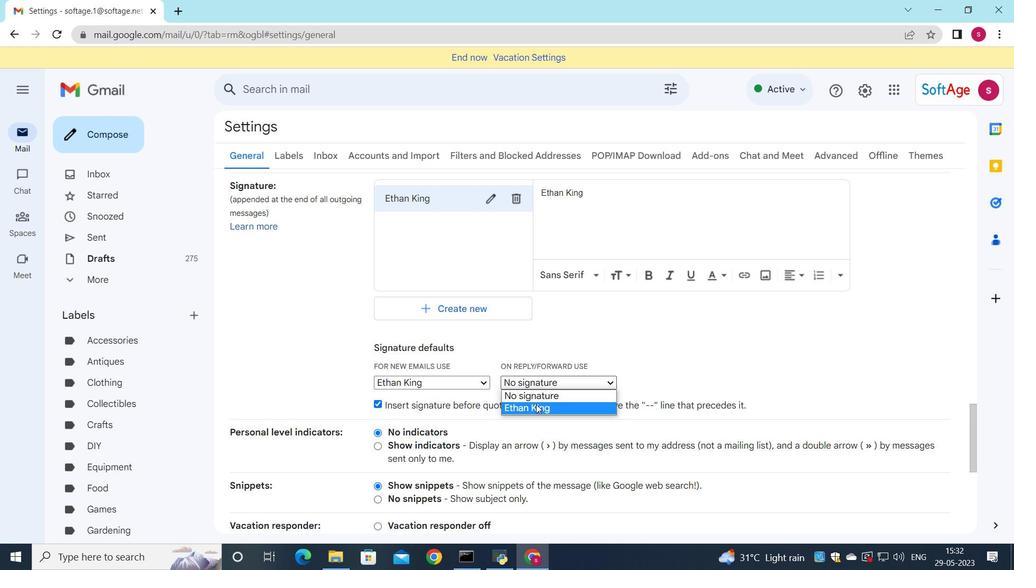 
Action: Mouse moved to (503, 374)
Screenshot: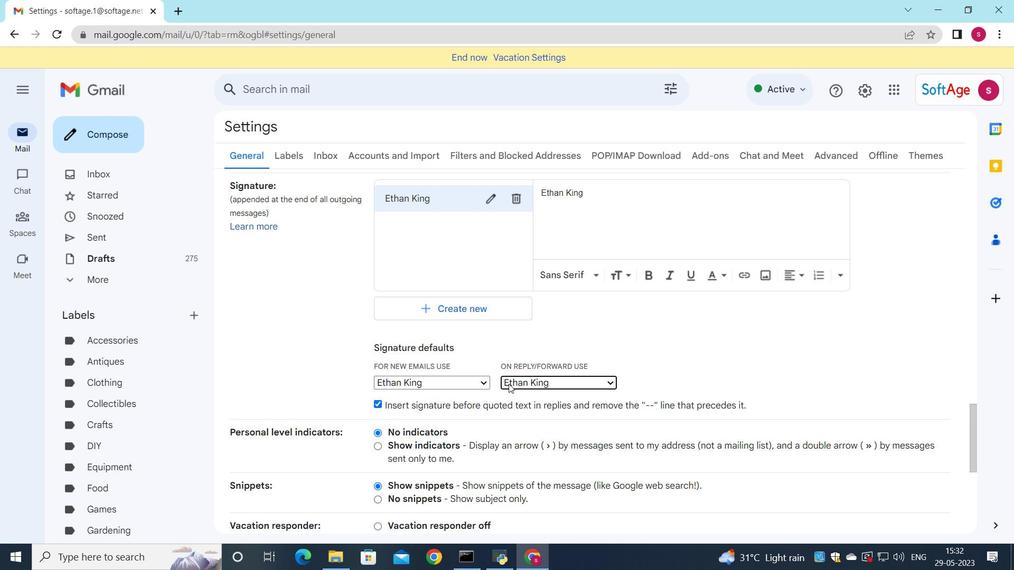 
Action: Mouse scrolled (503, 373) with delta (0, 0)
Screenshot: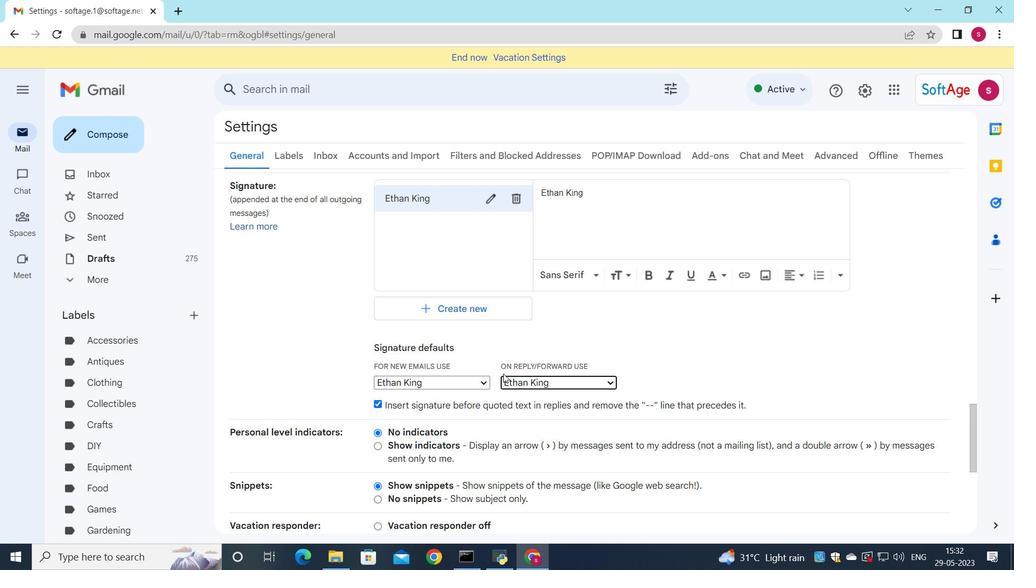 
Action: Mouse scrolled (503, 373) with delta (0, 0)
Screenshot: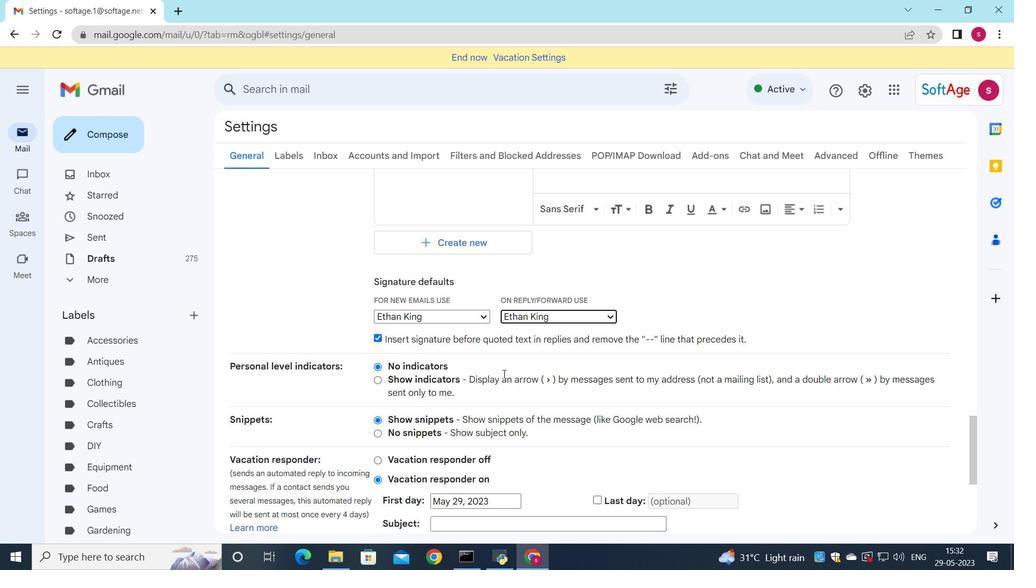 
Action: Mouse scrolled (503, 373) with delta (0, 0)
Screenshot: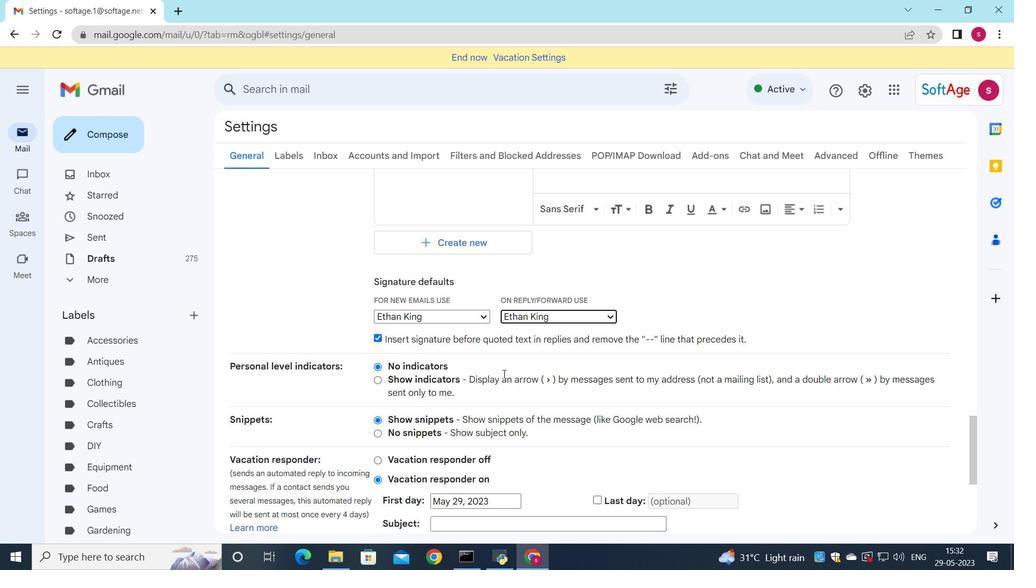 
Action: Mouse scrolled (503, 373) with delta (0, 0)
Screenshot: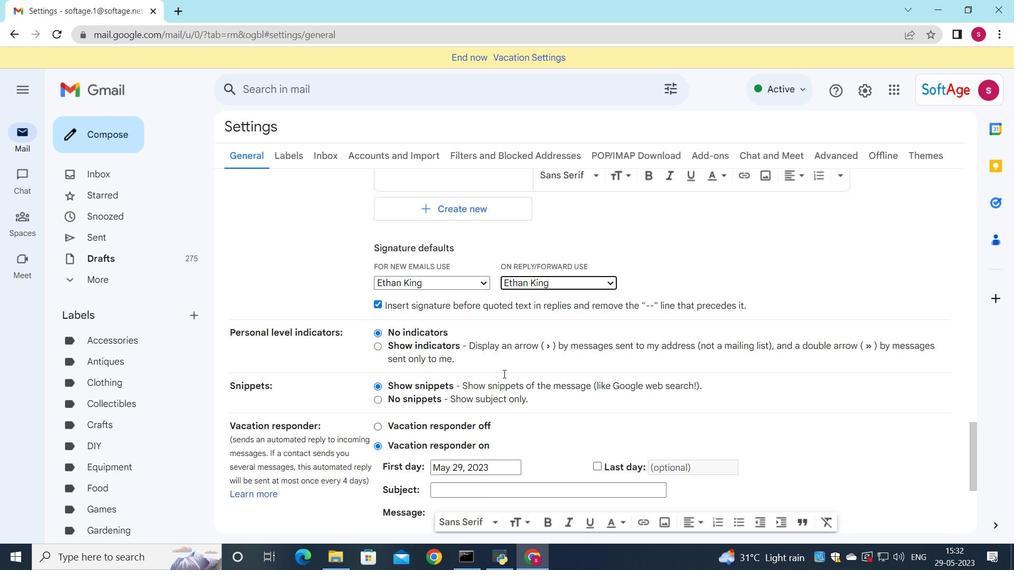 
Action: Mouse moved to (506, 382)
Screenshot: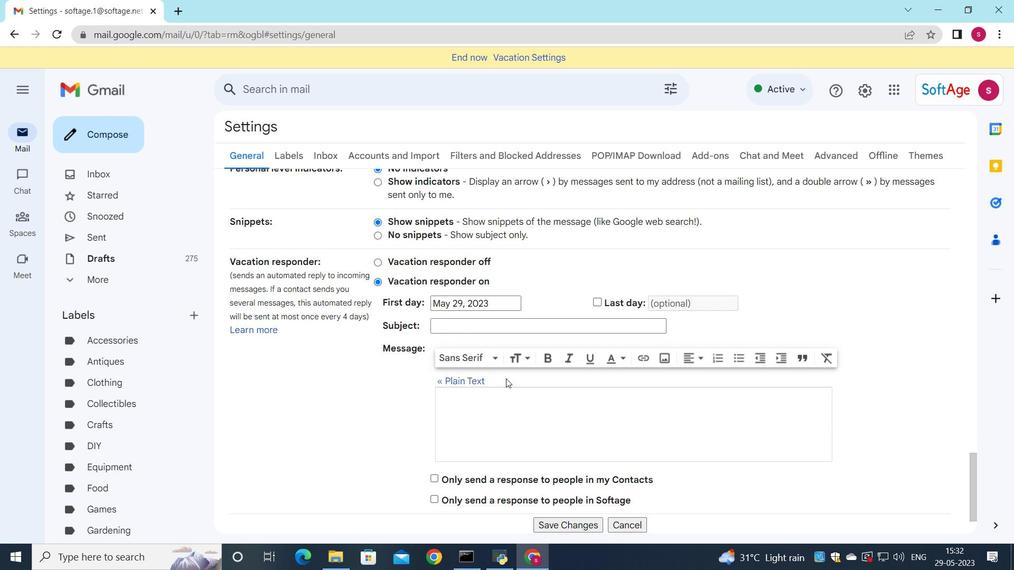 
Action: Mouse scrolled (506, 381) with delta (0, 0)
Screenshot: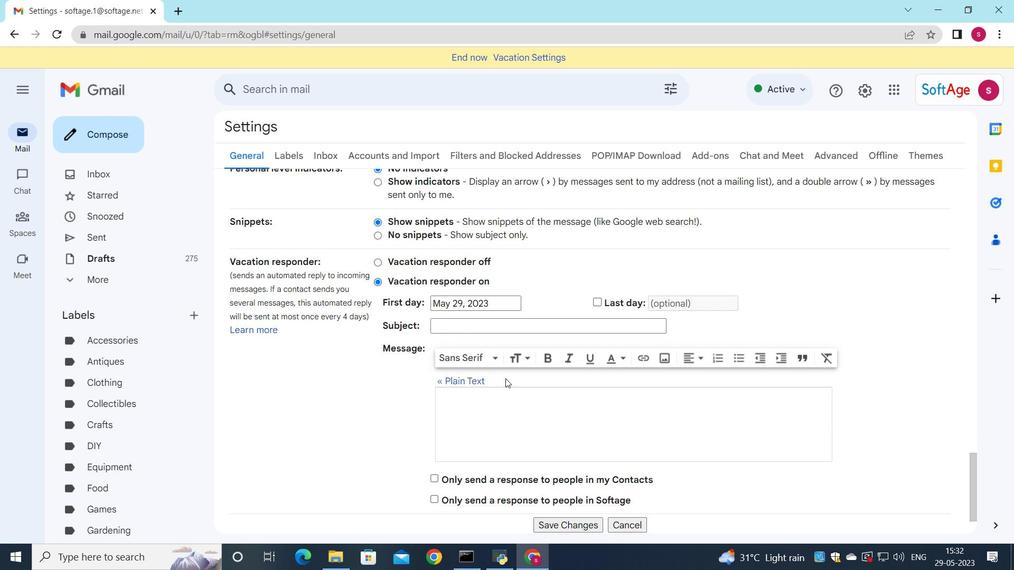 
Action: Mouse moved to (510, 392)
Screenshot: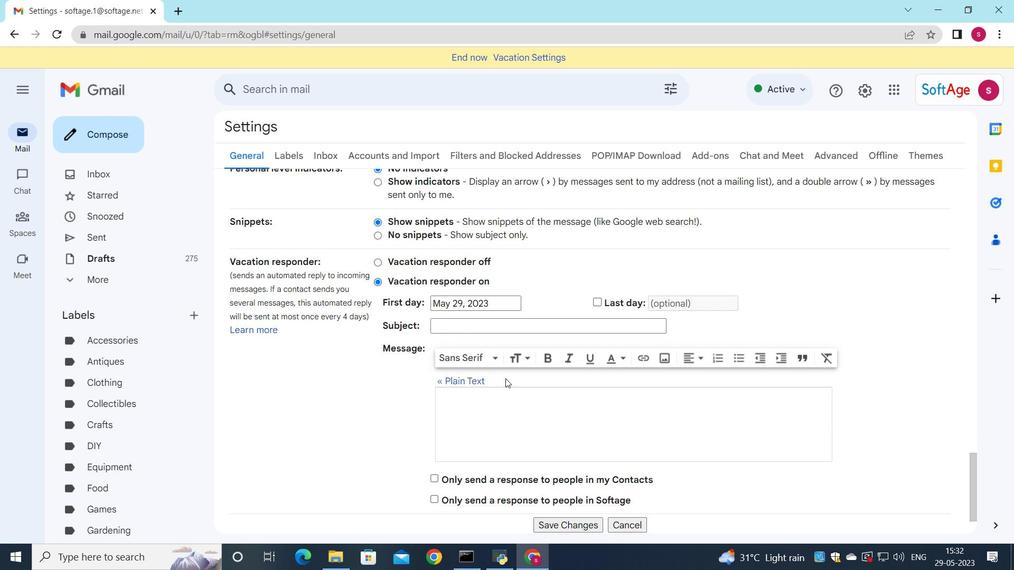 
Action: Mouse scrolled (510, 391) with delta (0, 0)
Screenshot: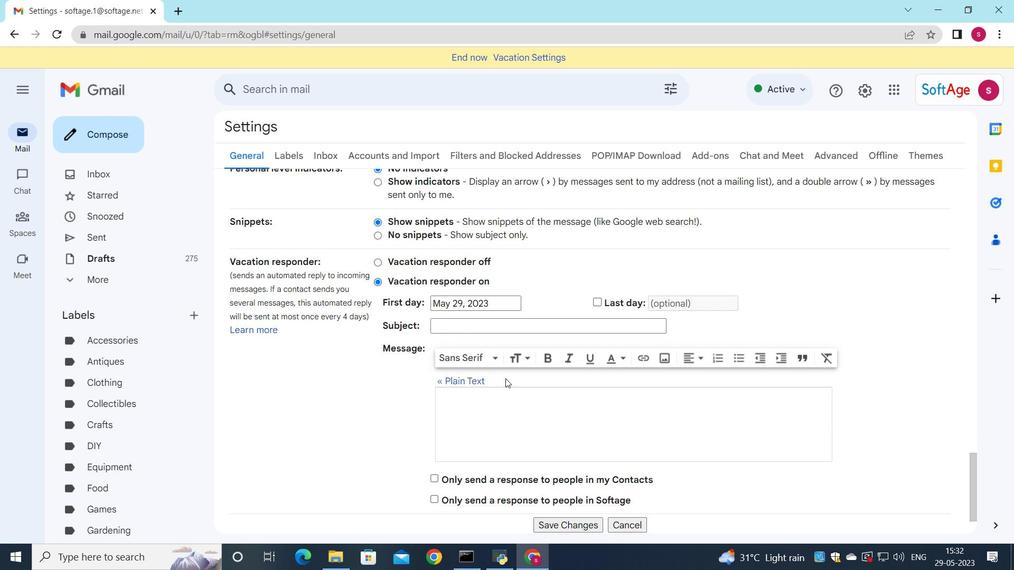 
Action: Mouse moved to (513, 399)
Screenshot: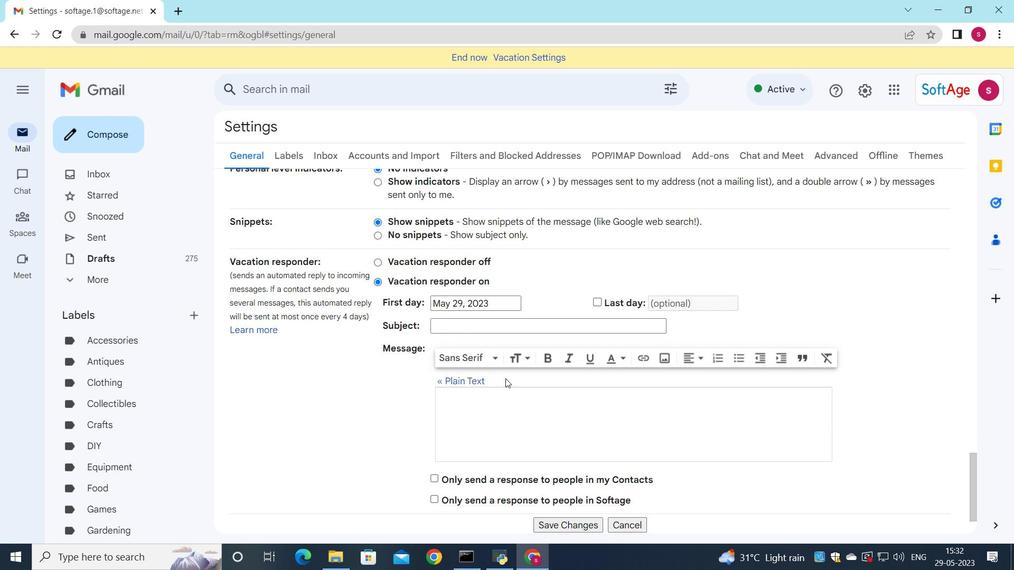 
Action: Mouse scrolled (513, 398) with delta (0, 0)
Screenshot: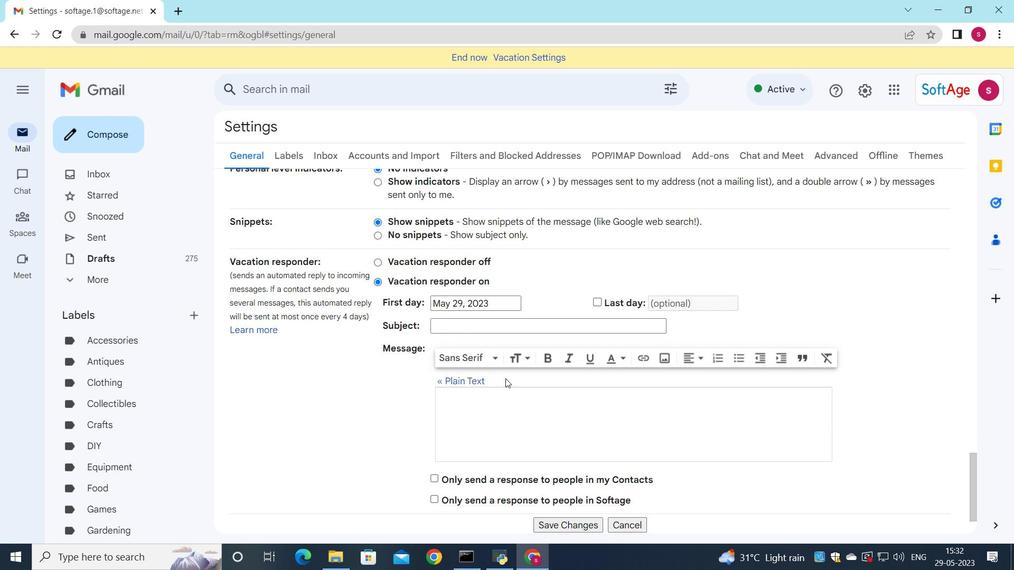 
Action: Mouse moved to (552, 461)
Screenshot: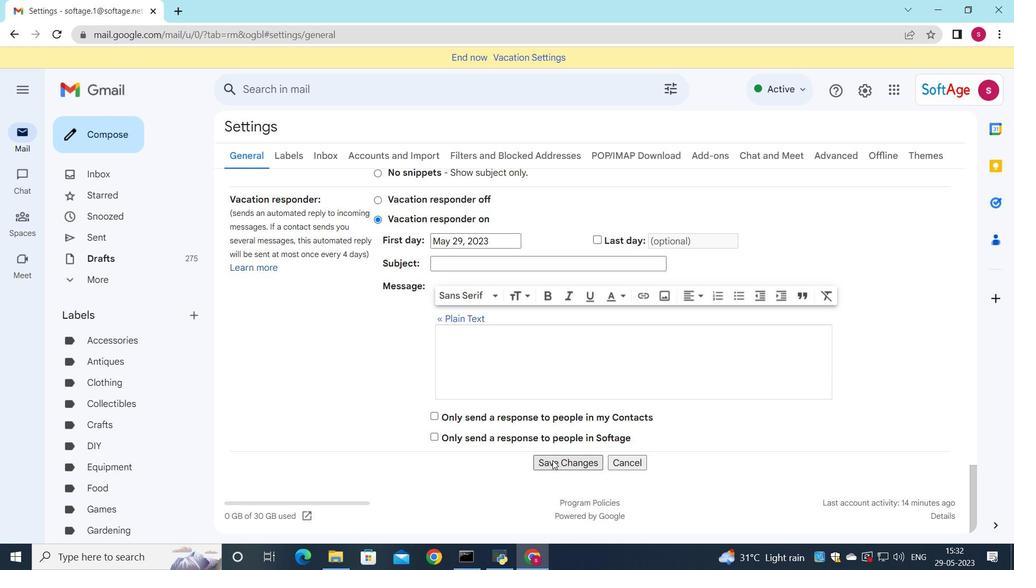 
Action: Mouse pressed left at (552, 461)
Screenshot: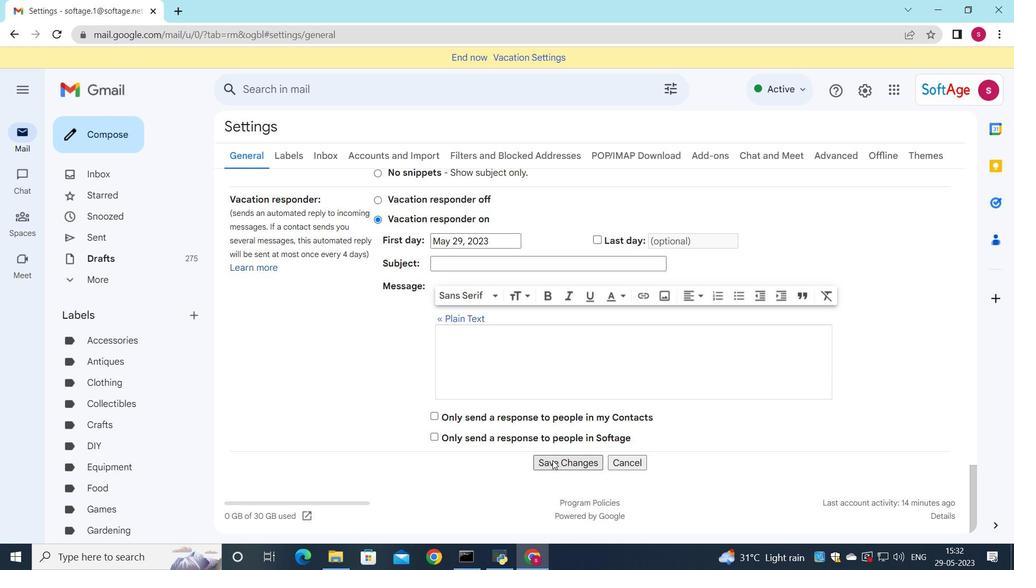 
Action: Mouse moved to (78, 124)
Screenshot: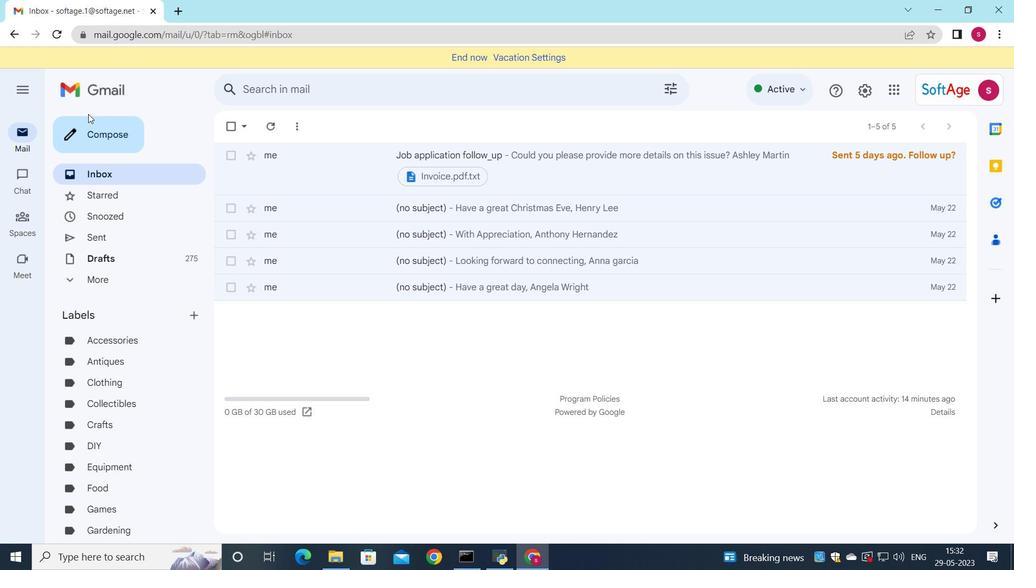 
Action: Mouse pressed left at (78, 124)
Screenshot: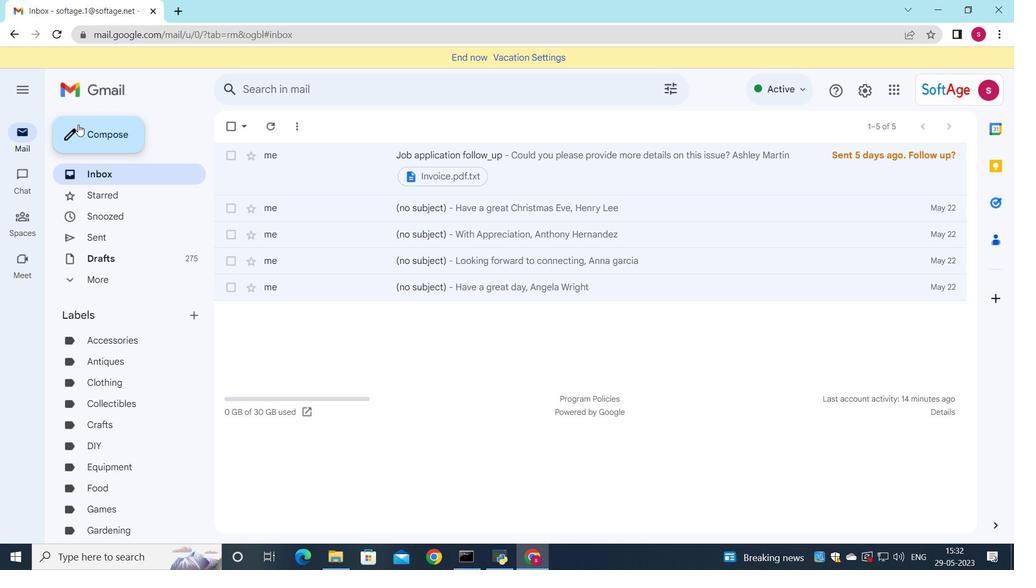 
Action: Mouse moved to (745, 247)
Screenshot: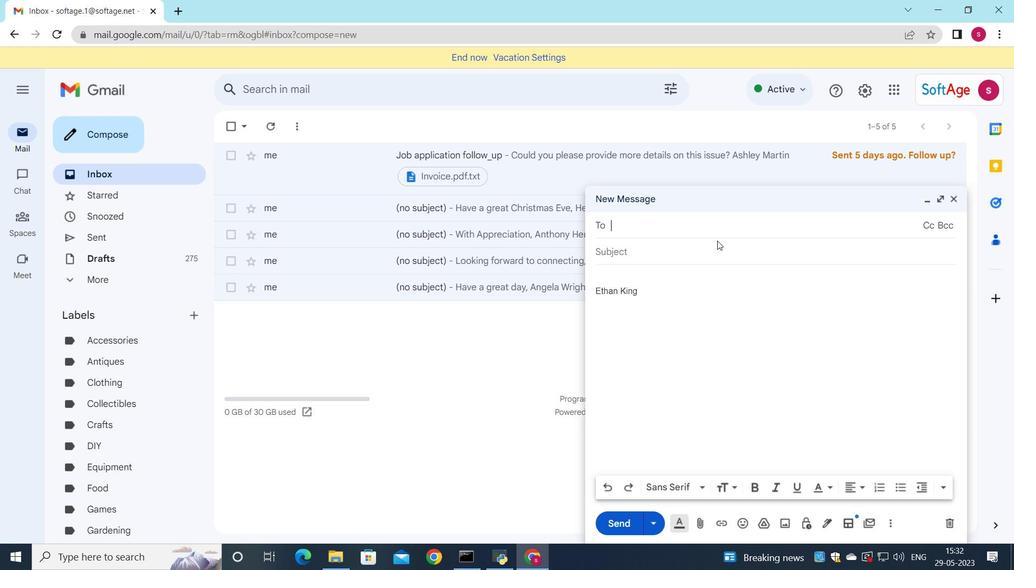 
Action: Key pressed <Key.shift>Request<Key.space><Key.backspace><Key.backspace><Key.backspace><Key.backspace><Key.backspace><Key.backspace><Key.backspace><Key.backspace><Key.backspace><Key.backspace><Key.backspace><Key.backspace><Key.backspace><Key.backspace><Key.backspace><Key.down><Key.down><Key.down><Key.down><Key.down><Key.down><Key.down><Key.enter><Key.down><Key.down><Key.down><Key.down><Key.down><Key.down><Key.down><Key.down><Key.enter>
Screenshot: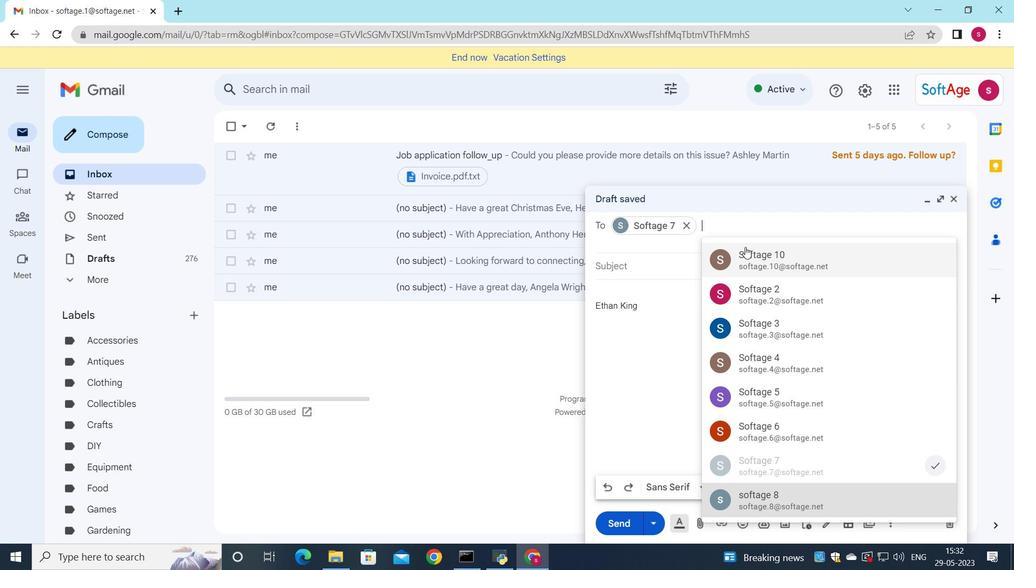 
Action: Mouse moved to (931, 241)
Screenshot: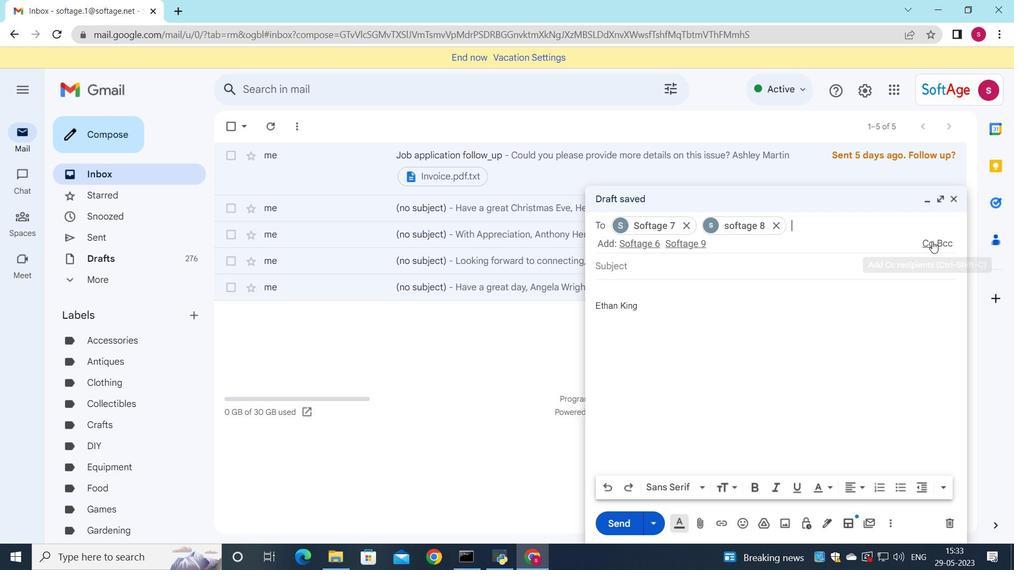 
Action: Mouse pressed left at (931, 241)
Screenshot: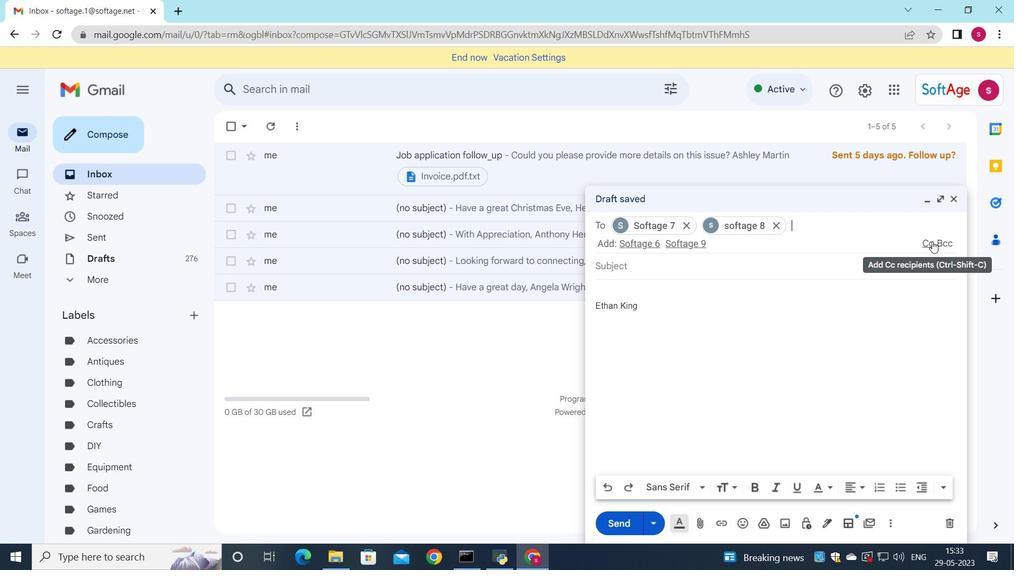 
Action: Key pressed softage.9<Key.enter>
Screenshot: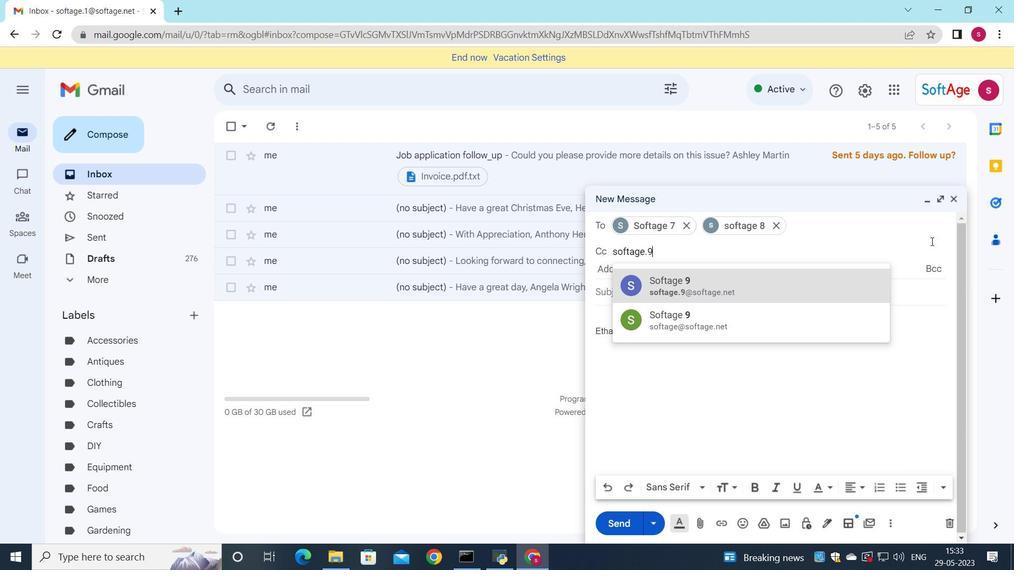 
Action: Mouse moved to (784, 295)
Screenshot: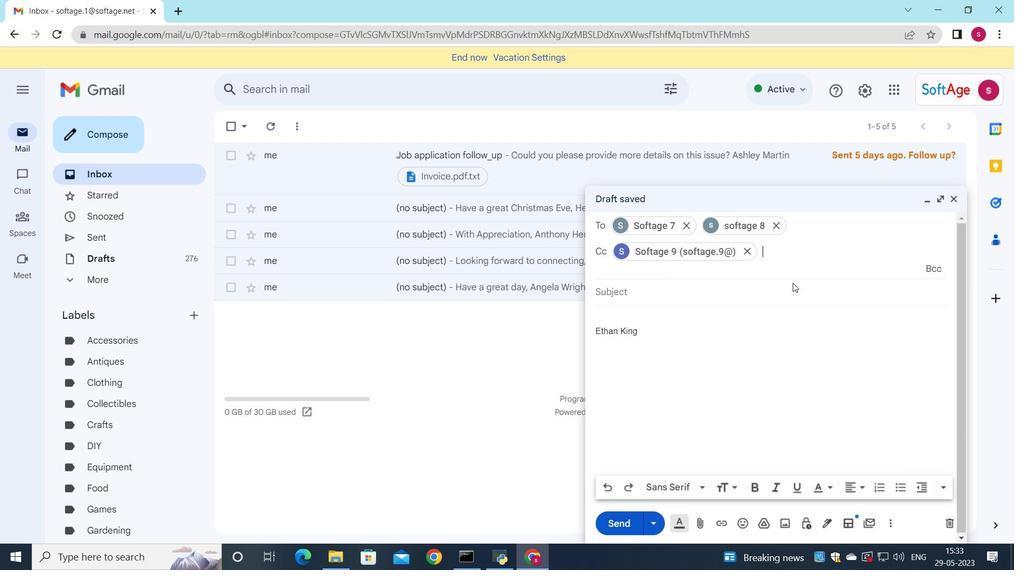 
Action: Mouse pressed left at (784, 295)
Screenshot: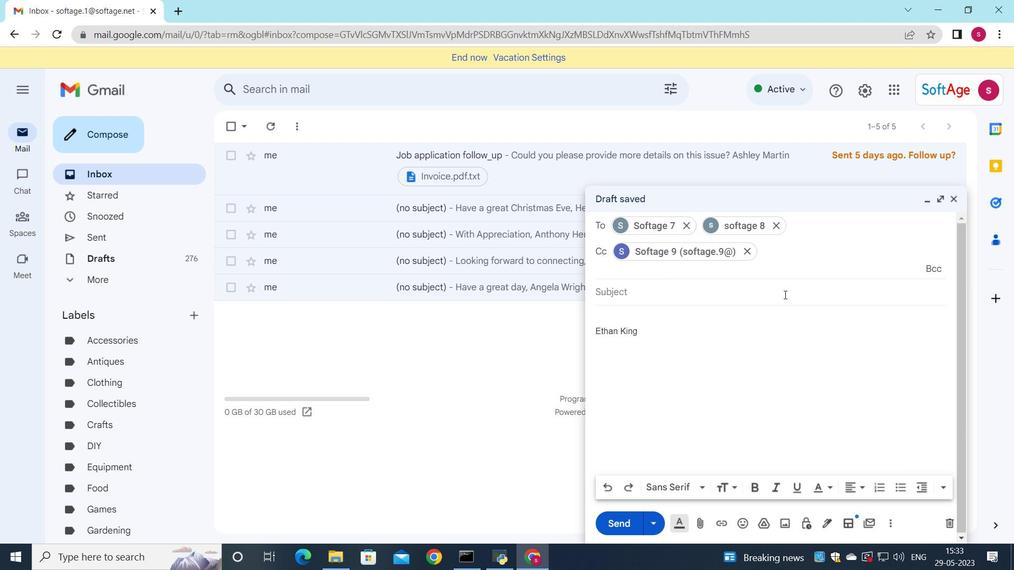 
Action: Key pressed <Key.shift>Request<Key.space>for<Key.space>a<Key.space>cg<Key.backspace>hange<Key.space>in<Key.space>project<Key.space>deadline
Screenshot: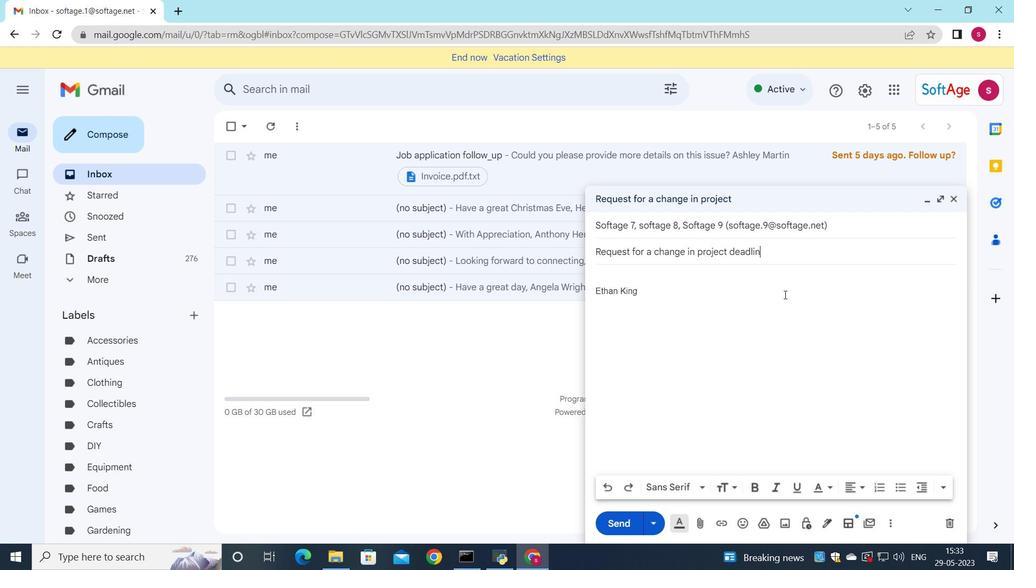 
Action: Mouse moved to (612, 273)
Screenshot: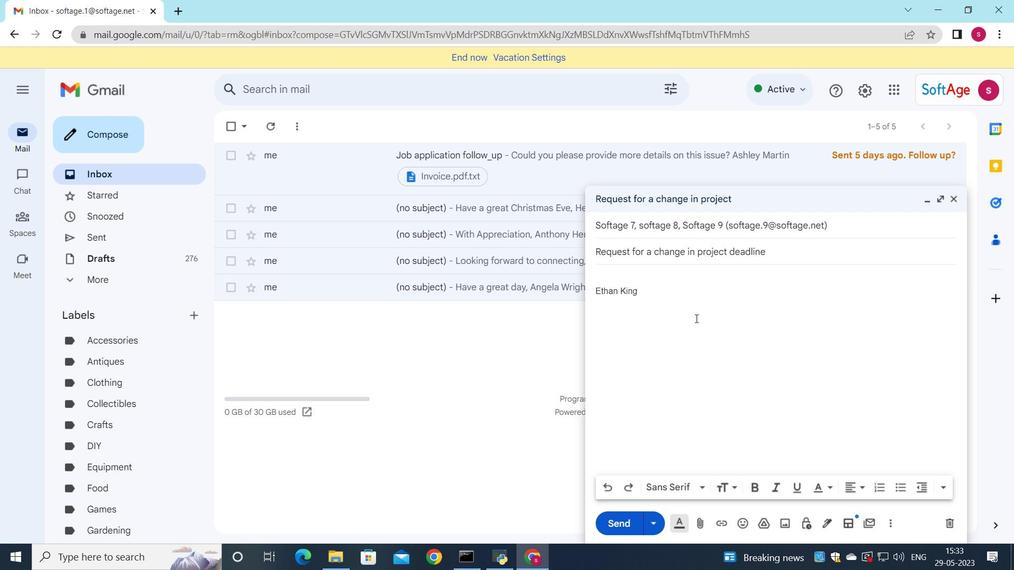 
Action: Mouse pressed left at (612, 273)
Screenshot: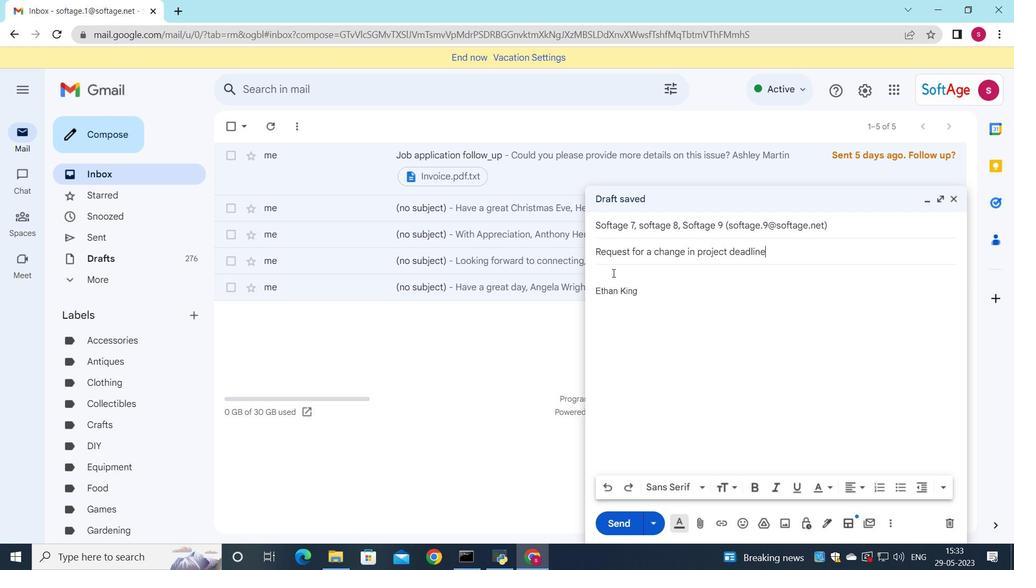 
Action: Key pressed <Key.shift>Could<Key.space>ou<Key.space><Key.backspace><Key.backspace><Key.backspace>you<Key.space>please<Key.space>provide<Key.space>a<Key.space>detailed<Key.space>report<Key.space>on<Key.space>the<Key.space>results<Key.shift_r><Key.shift_r><Key.shift_r><Key.shift_r><Key.shift_r>?
Screenshot: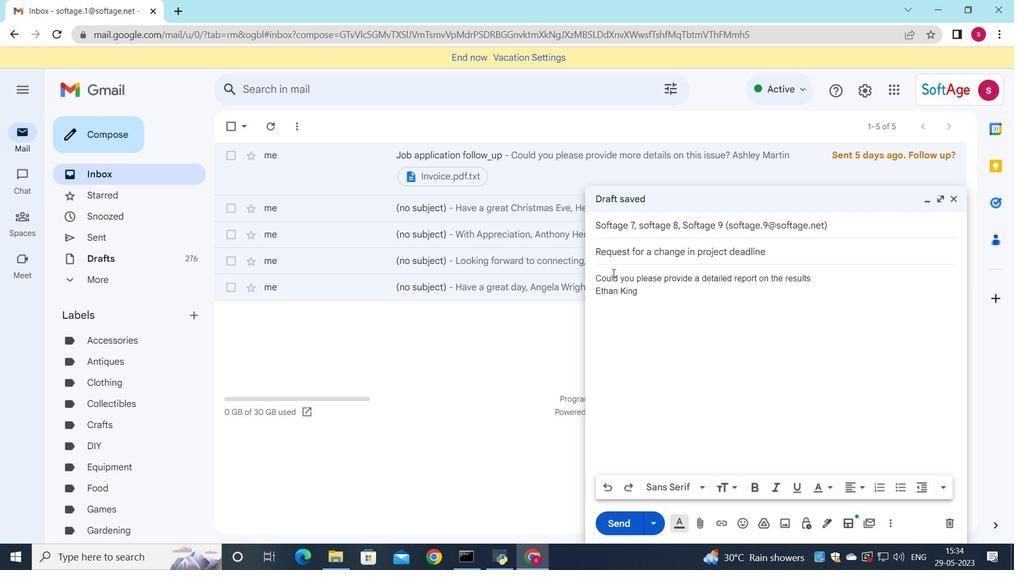 
Action: Mouse moved to (731, 488)
Screenshot: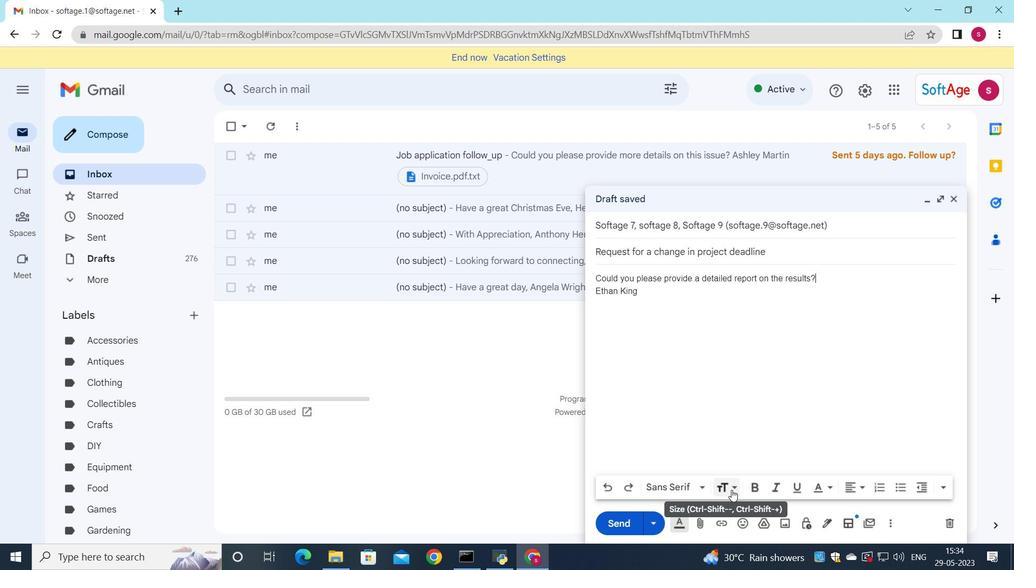 
Action: Mouse pressed left at (731, 488)
Screenshot: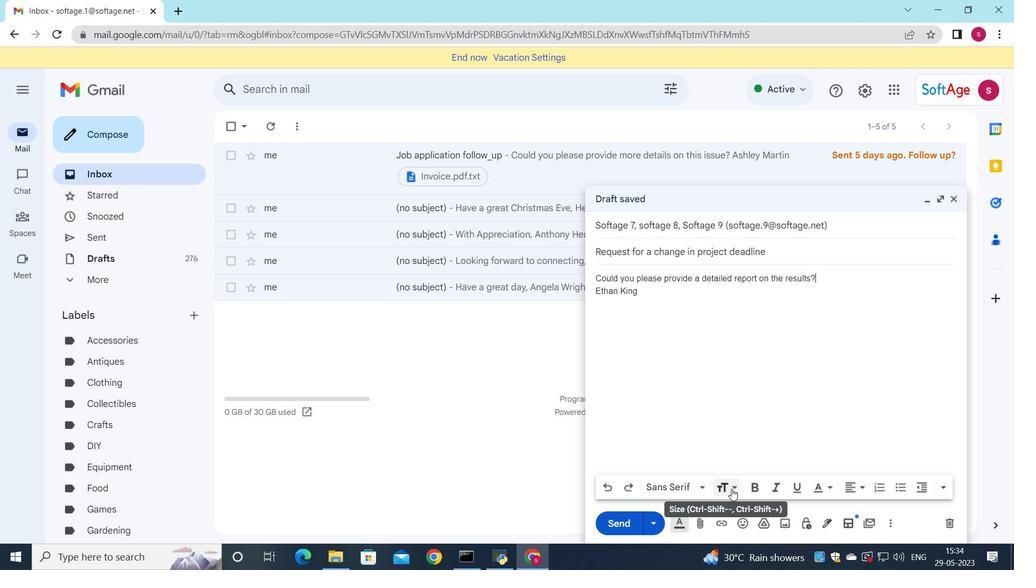 
Action: Mouse moved to (764, 407)
Screenshot: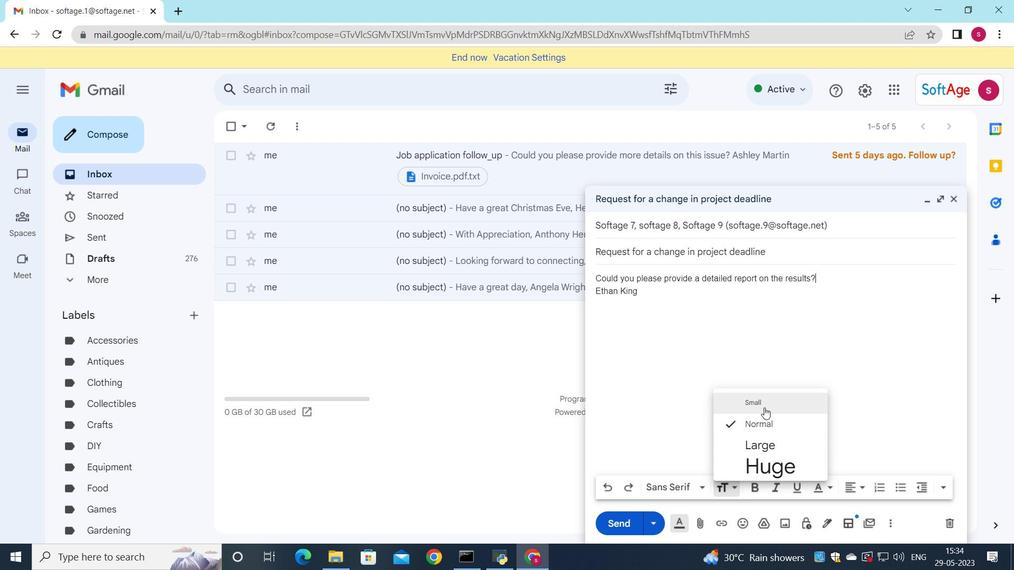 
Action: Mouse pressed left at (764, 407)
Screenshot: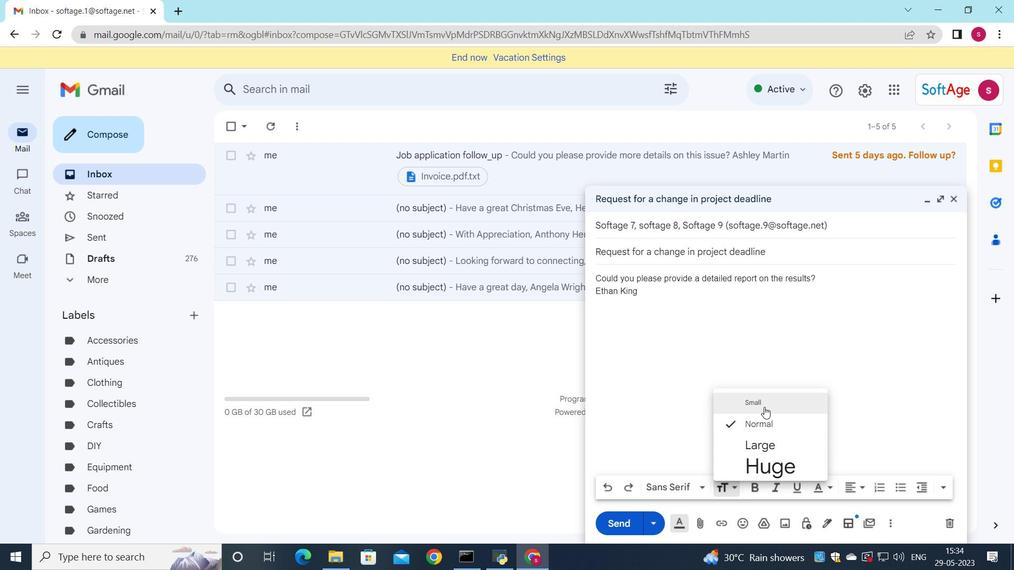 
Action: Mouse moved to (858, 487)
Screenshot: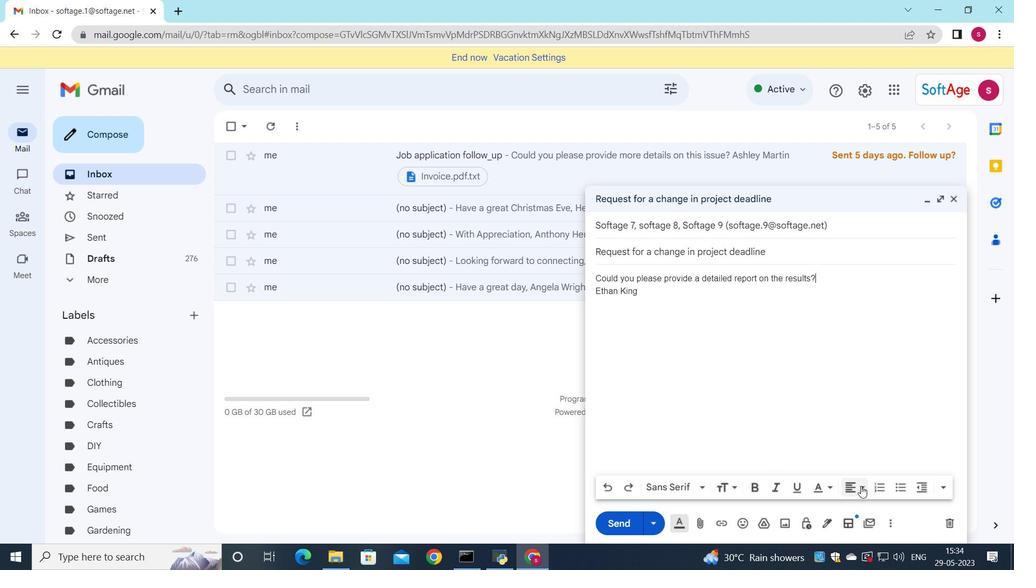 
Action: Mouse pressed left at (858, 487)
Screenshot: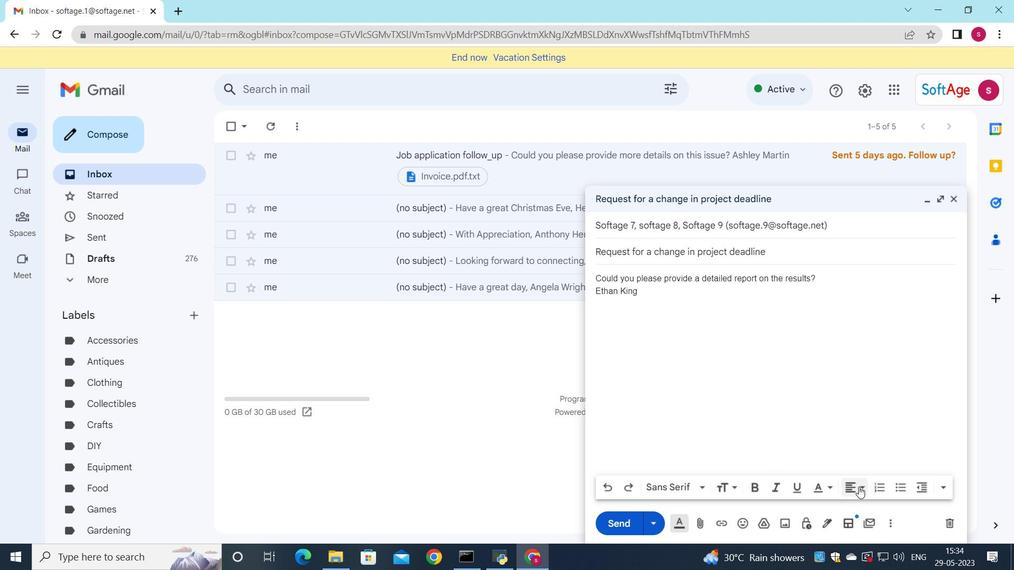 
Action: Mouse moved to (849, 431)
Screenshot: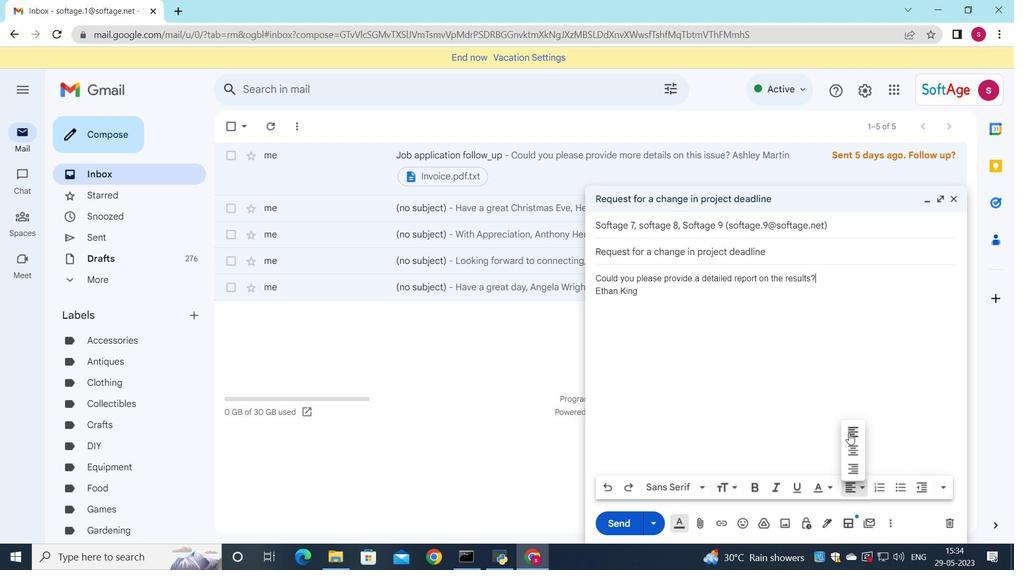 
Action: Mouse pressed left at (849, 431)
Screenshot: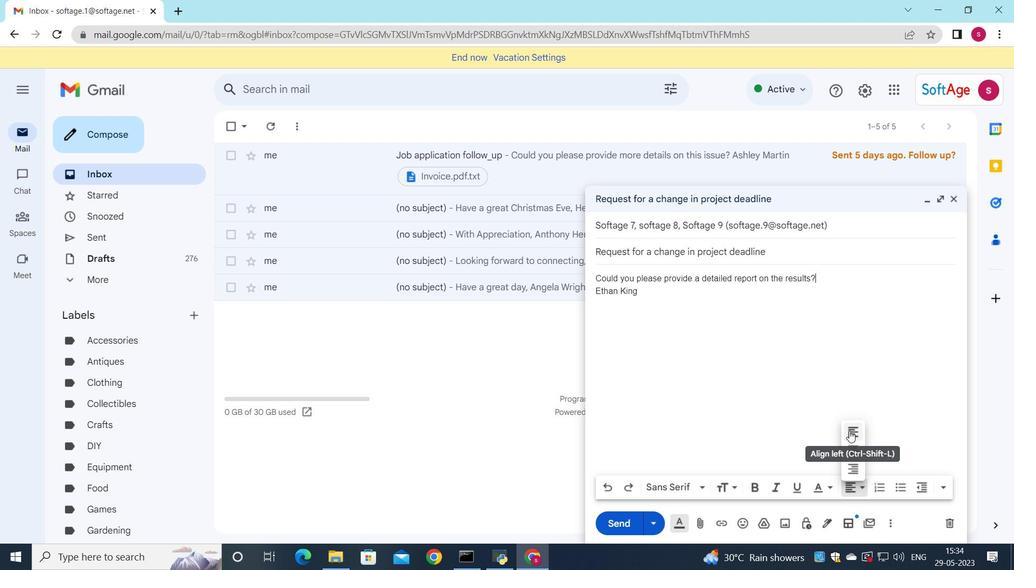
Action: Mouse moved to (814, 277)
Screenshot: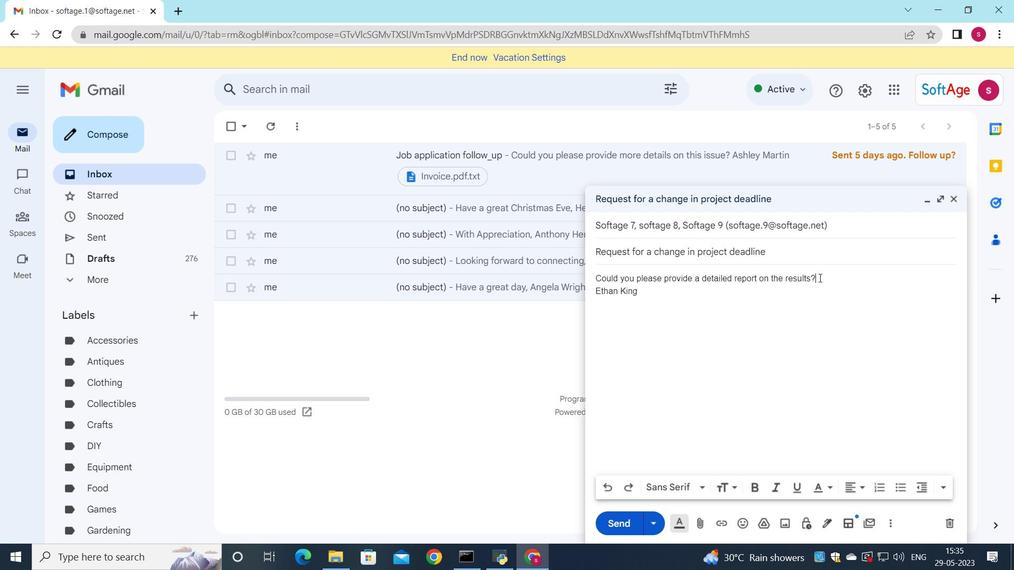 
Action: Mouse pressed left at (814, 277)
Screenshot: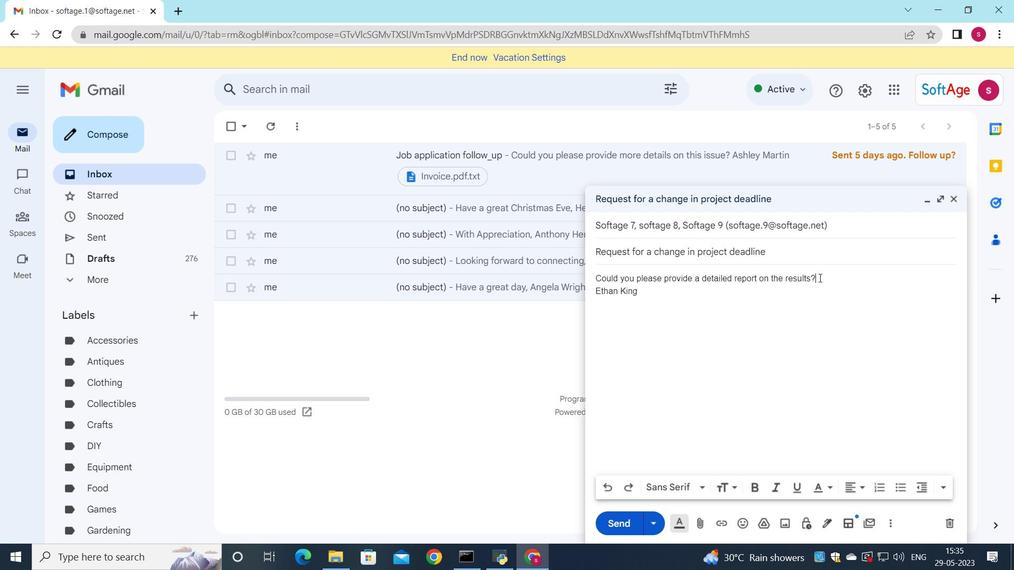 
Action: Mouse moved to (733, 489)
Screenshot: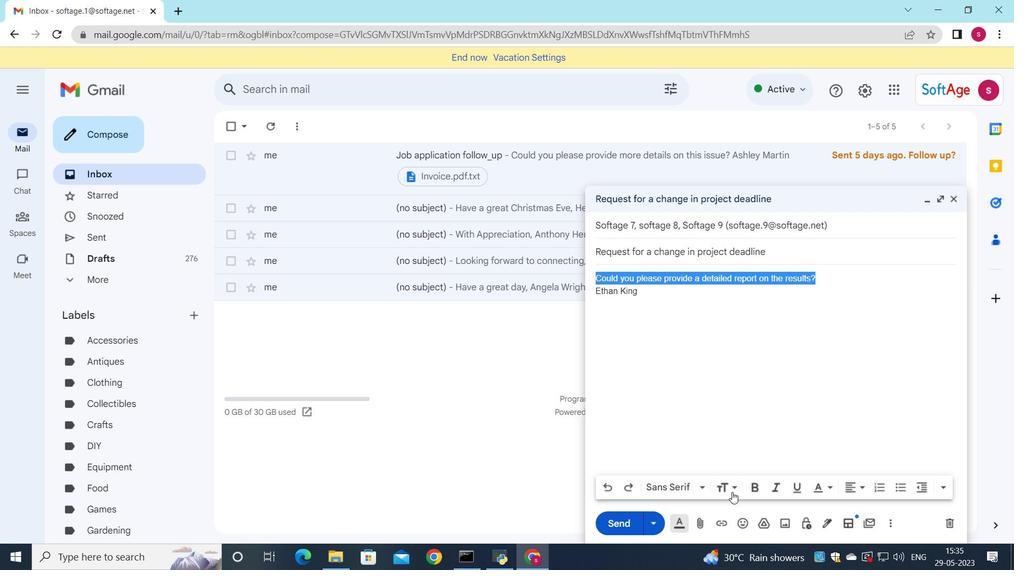 
Action: Mouse pressed left at (733, 489)
Screenshot: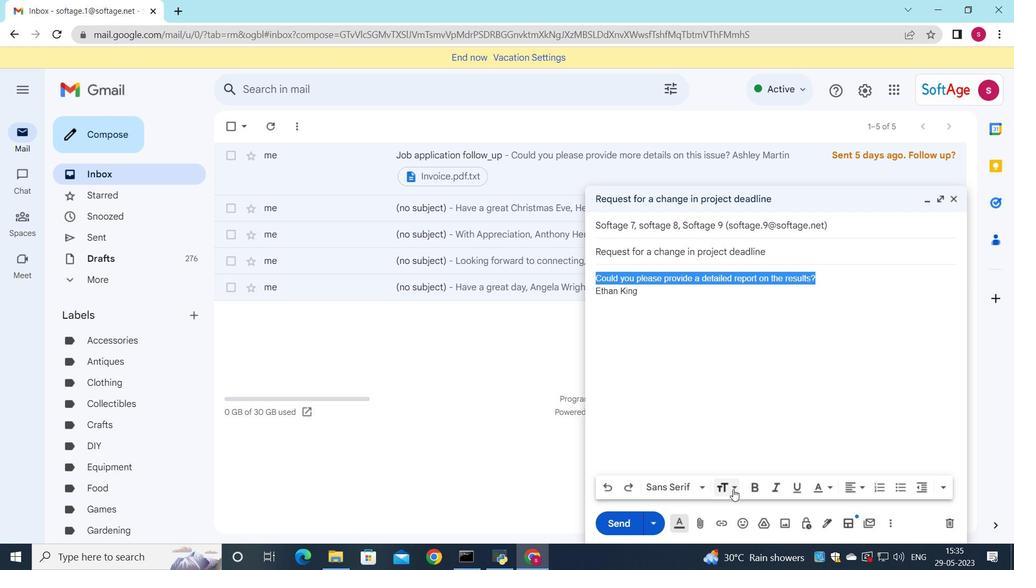 
Action: Mouse moved to (743, 394)
Screenshot: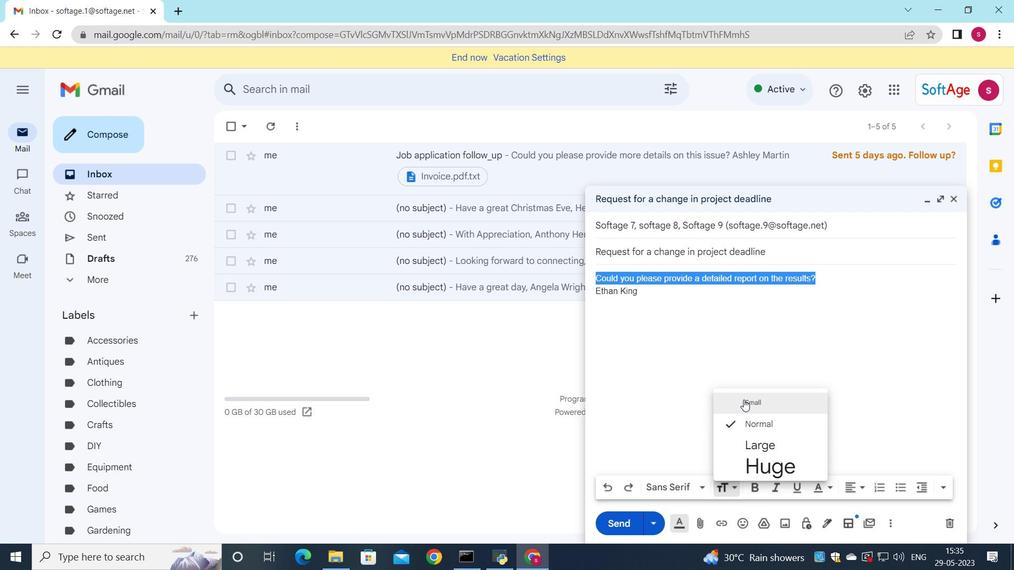 
Action: Mouse pressed left at (743, 394)
Screenshot: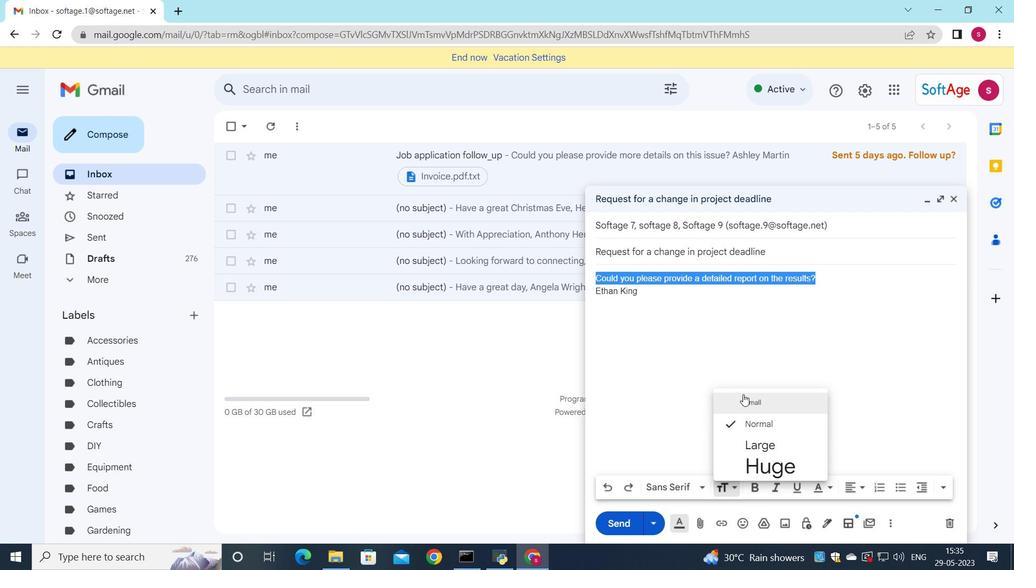 
Action: Mouse moved to (620, 522)
Screenshot: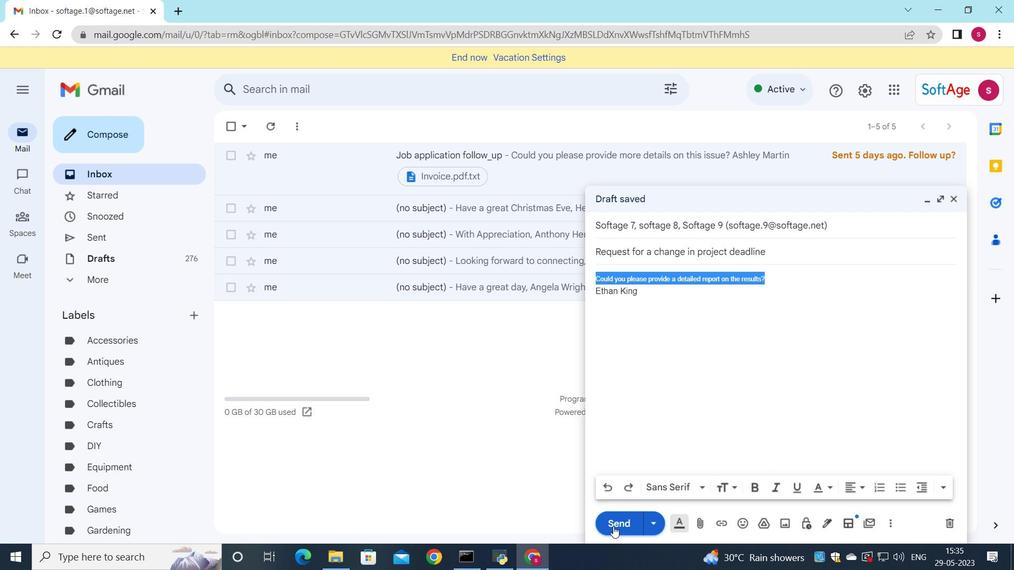 
Action: Mouse pressed left at (620, 522)
Screenshot: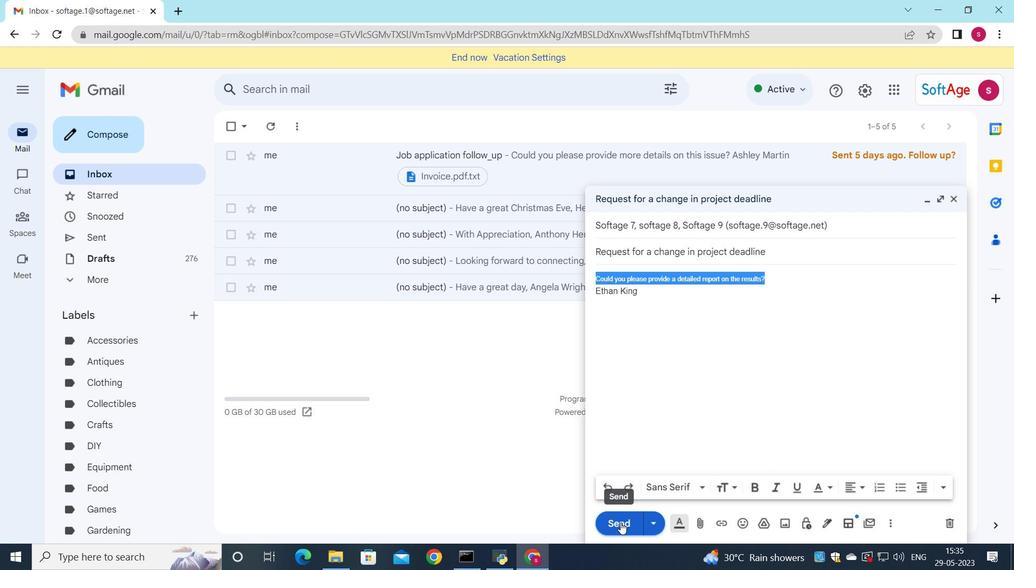 
Action: Mouse moved to (99, 231)
Screenshot: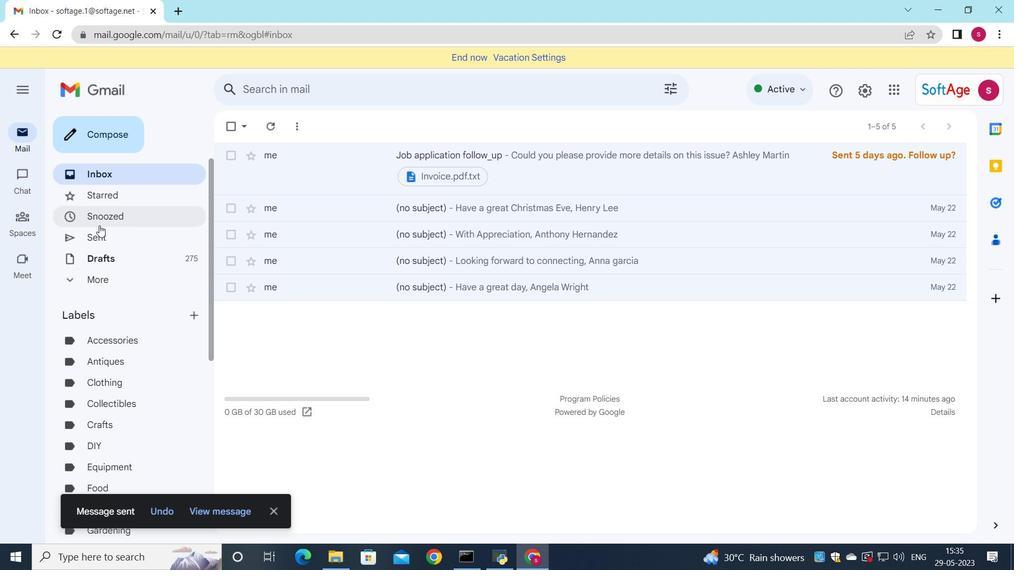 
Action: Mouse pressed left at (99, 231)
Screenshot: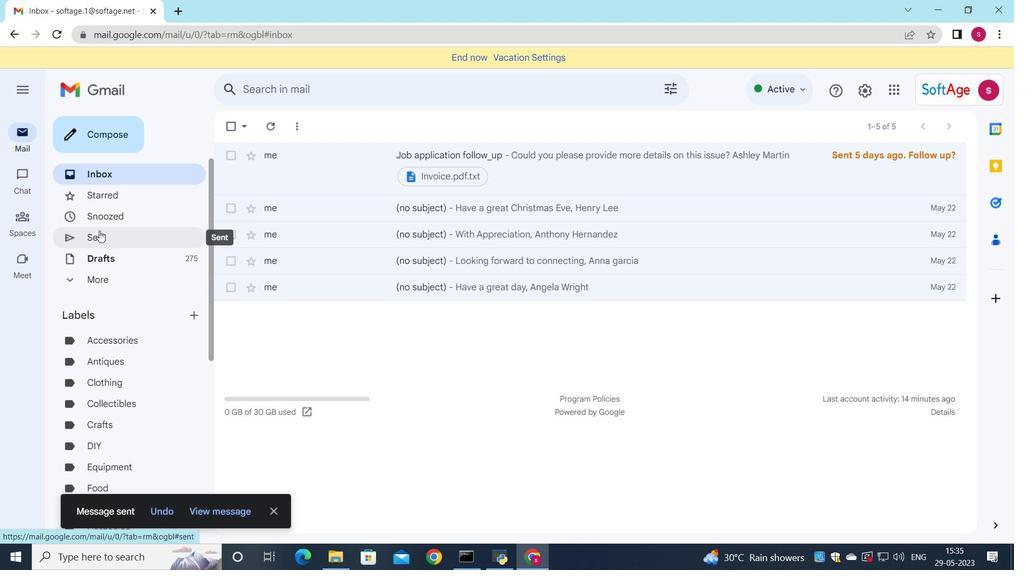 
Action: Mouse moved to (554, 202)
Screenshot: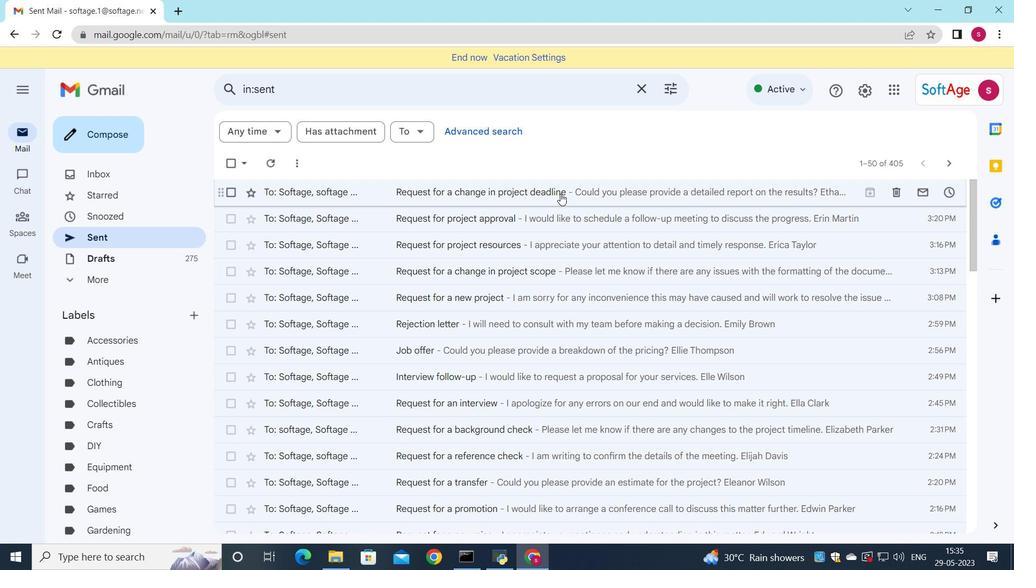 
Action: Mouse pressed left at (554, 202)
Screenshot: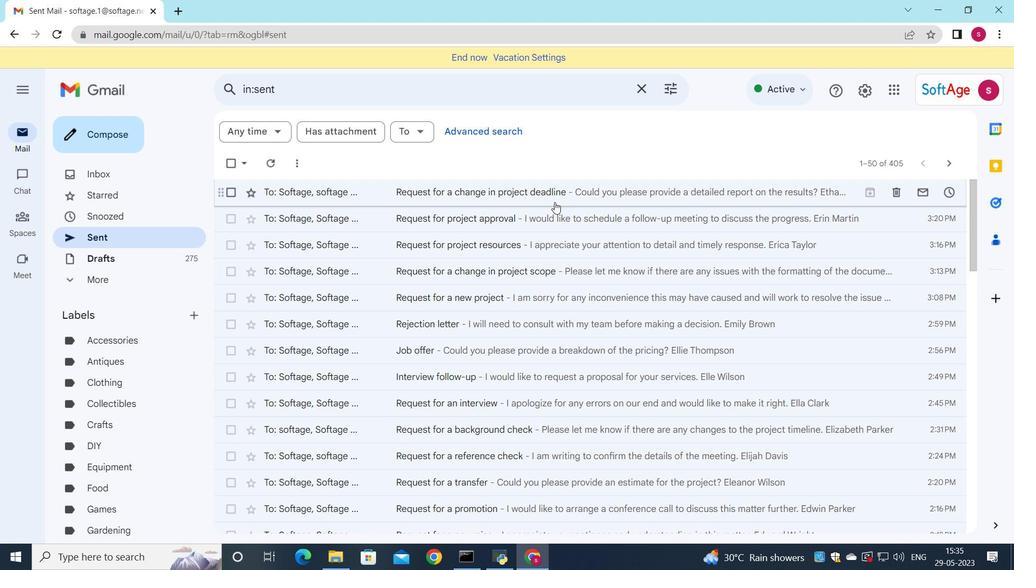 
Action: Mouse moved to (725, 228)
Screenshot: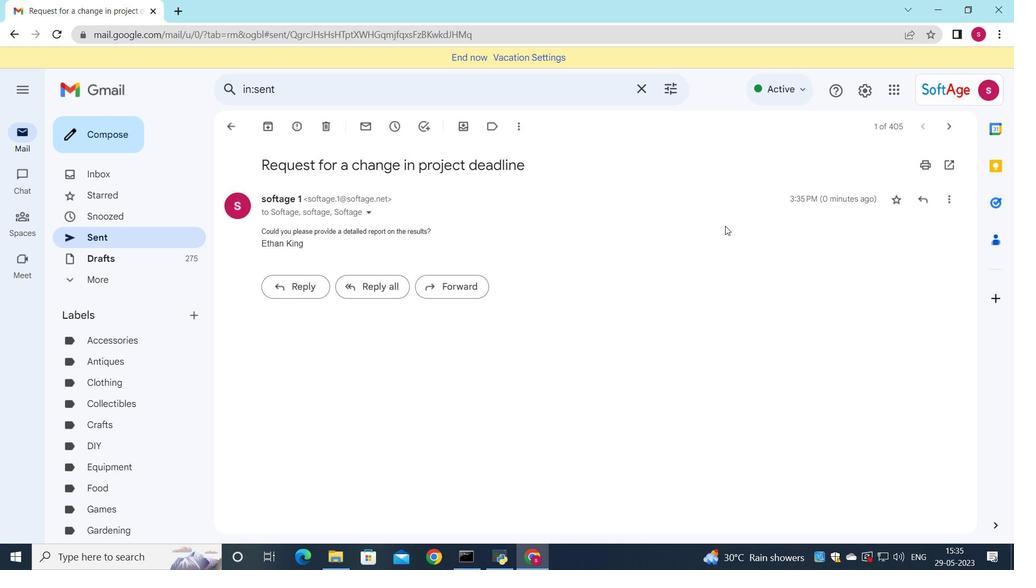 
